 Task: In the Company nypost.com, Add note: 'Review sales pipeline and prioritize follow-up actions.'. Mark checkbox to create task to follow up ': Tomorrow'. Create task, with  description: Appointment FIxed, Add due date: In 3 Business Days; Add reminder: 30 Minutes before. Set Priority Low  and add note: follow up with the client regarding their recent inquiry and address any questions they may have.. Logged in from softage.5@softage.net
Action: Mouse moved to (99, 57)
Screenshot: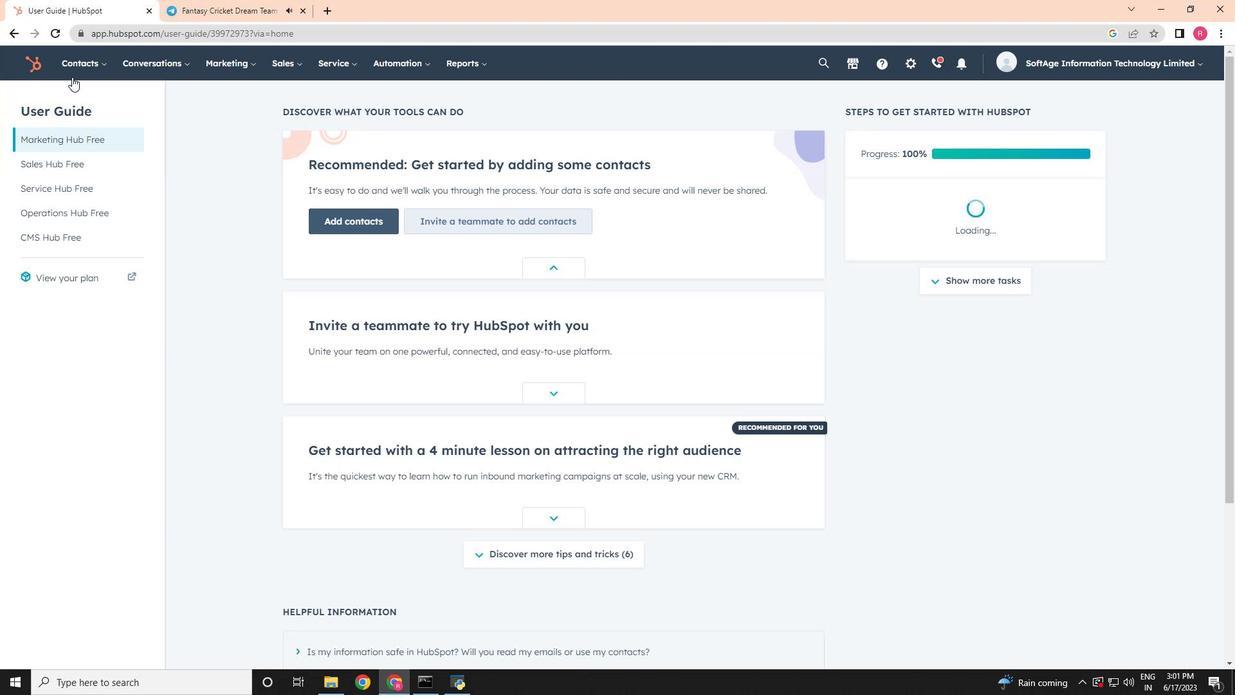 
Action: Mouse pressed left at (99, 57)
Screenshot: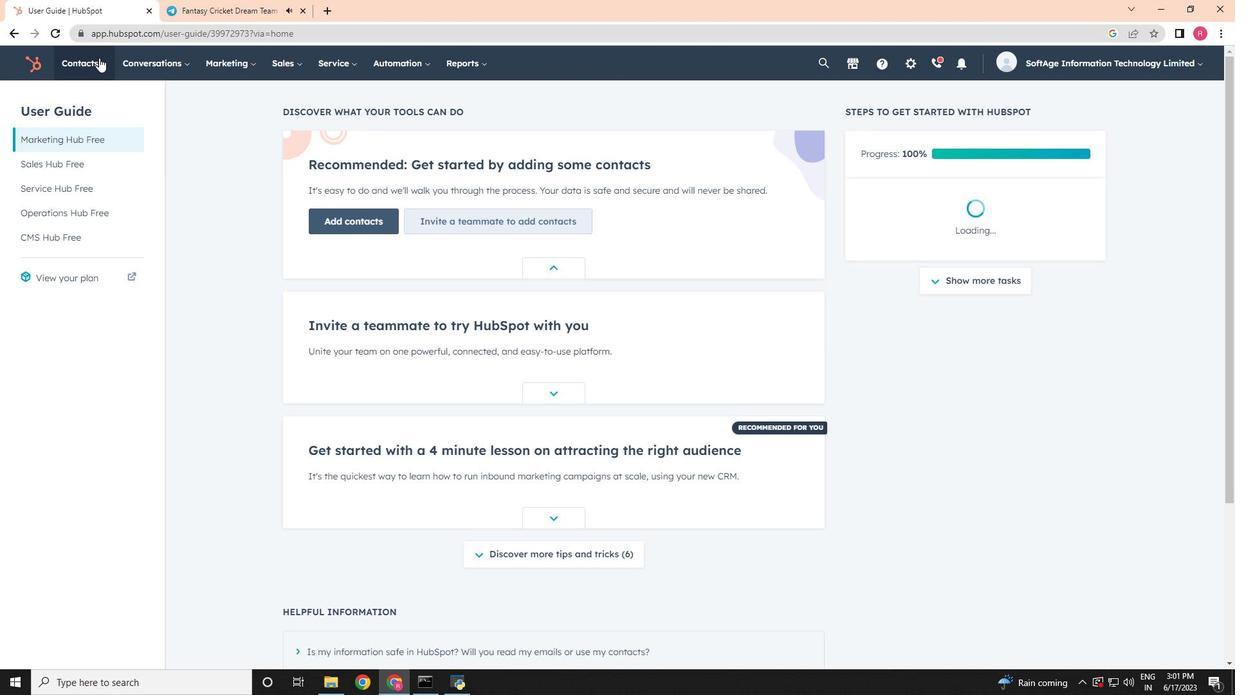 
Action: Mouse moved to (108, 120)
Screenshot: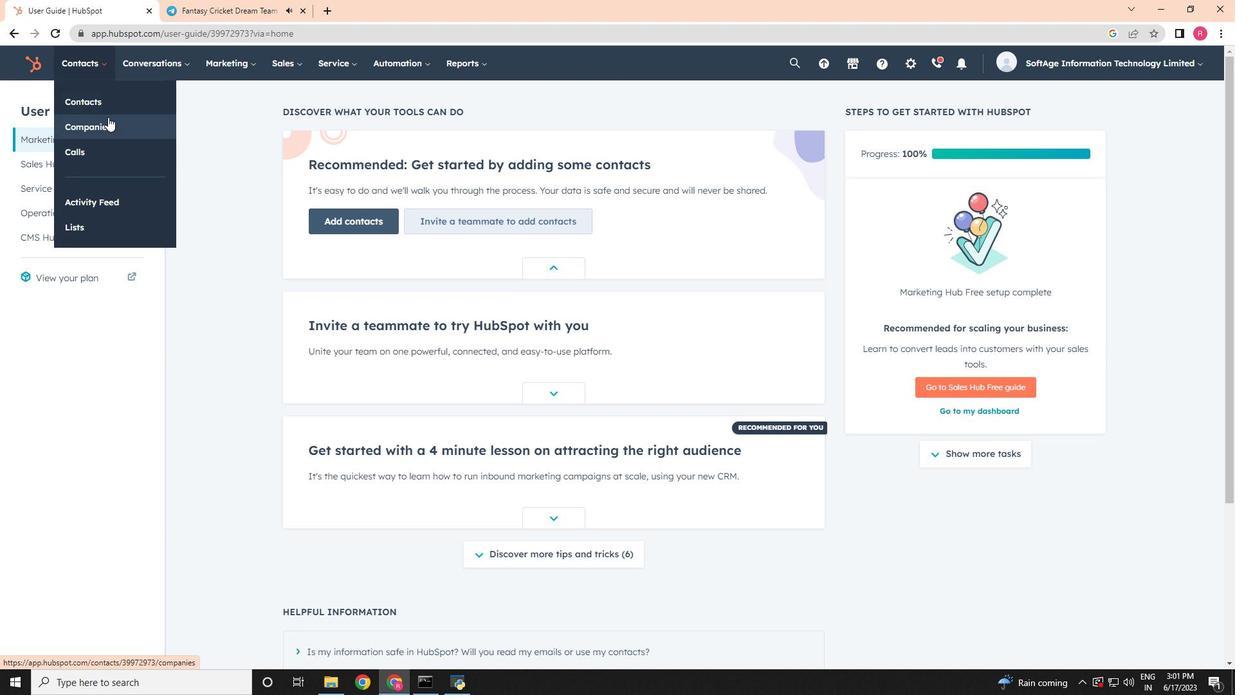 
Action: Mouse pressed left at (108, 120)
Screenshot: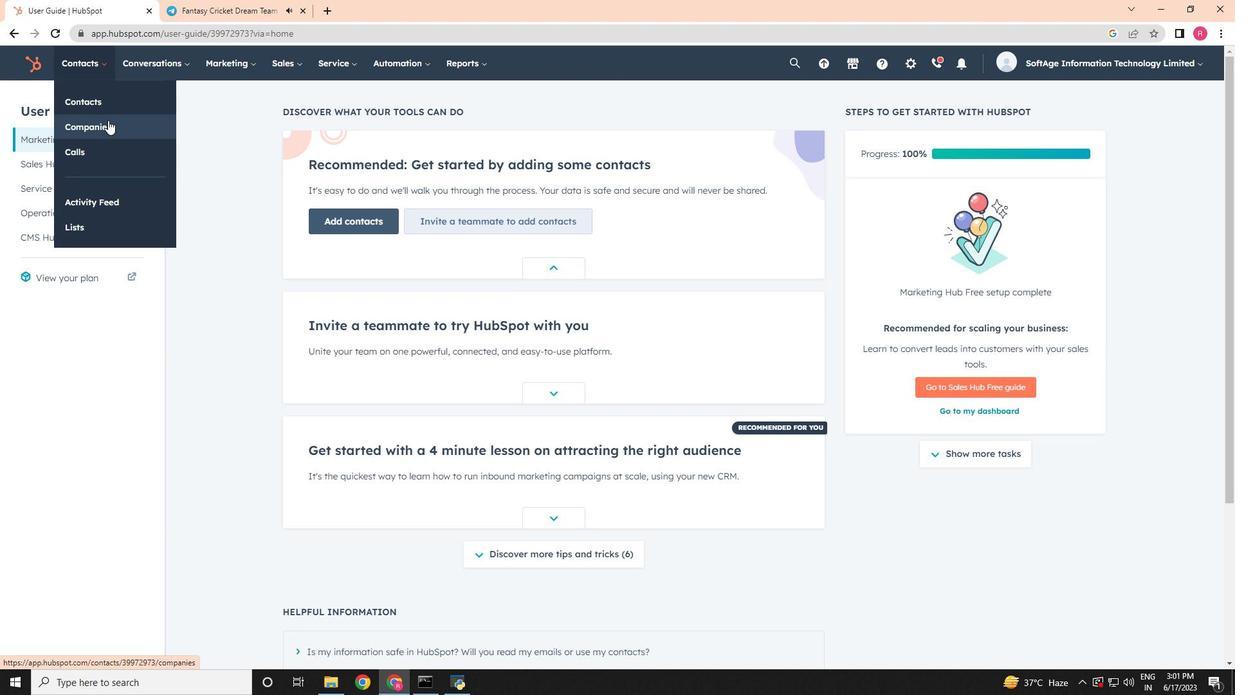 
Action: Mouse moved to (105, 212)
Screenshot: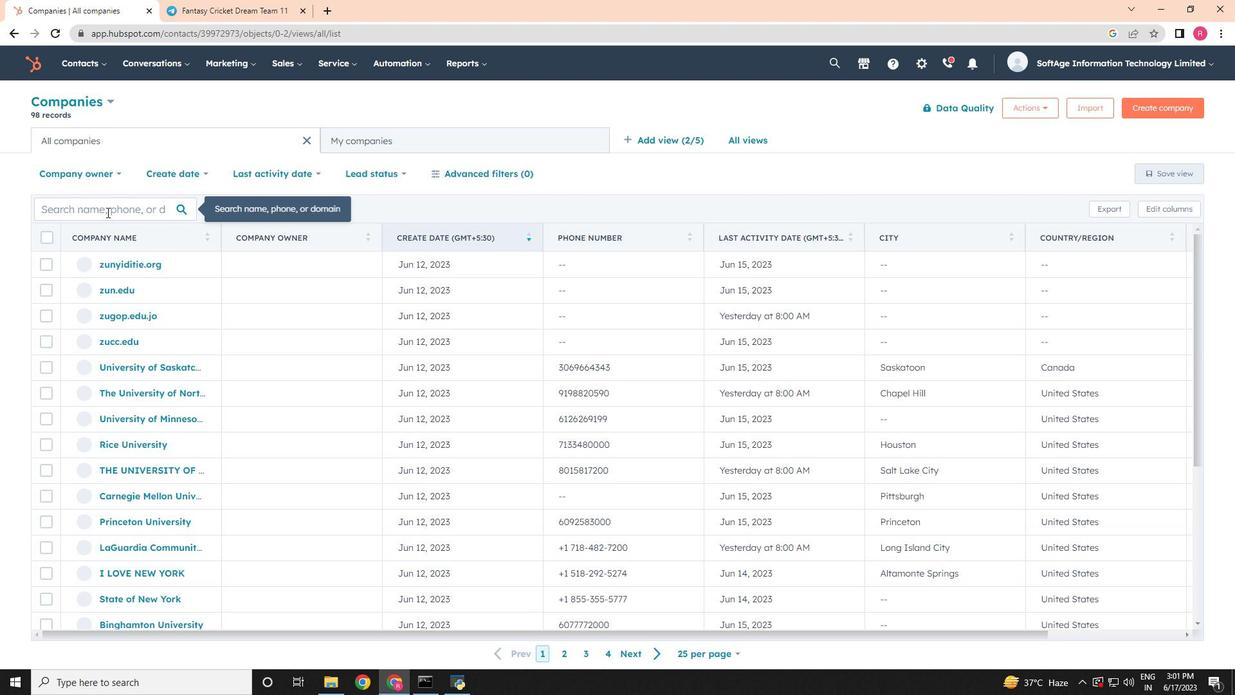 
Action: Mouse pressed left at (105, 212)
Screenshot: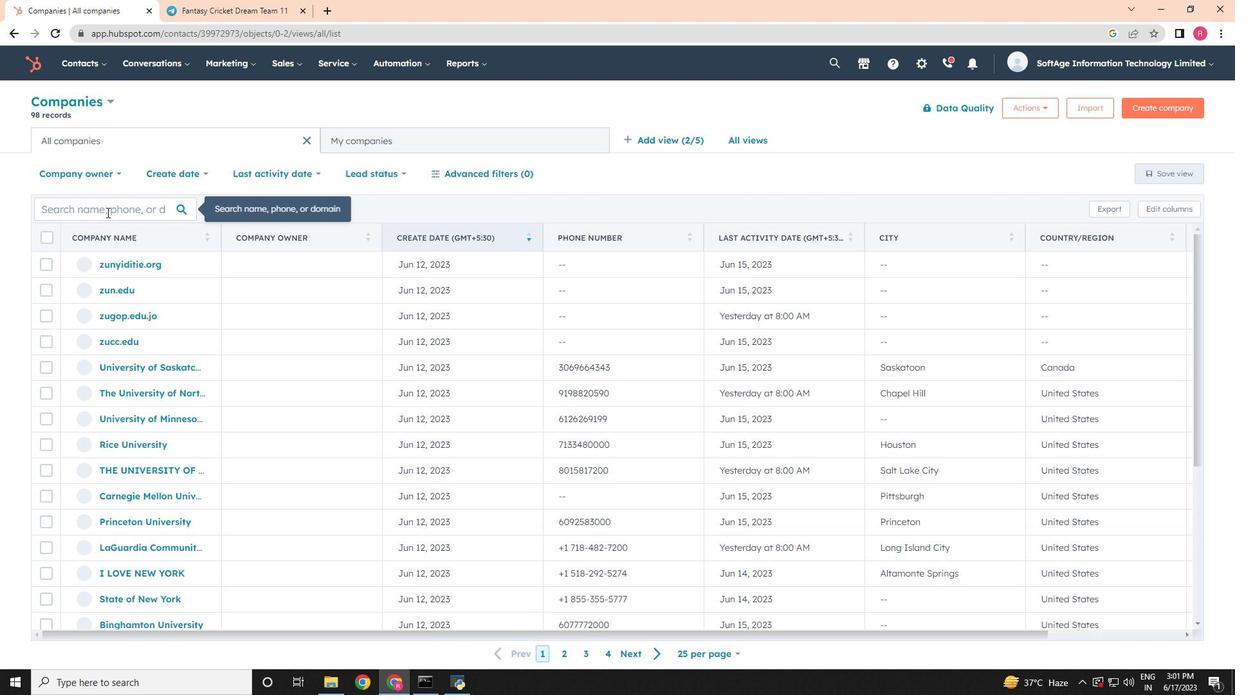 
Action: Key pressed nypost.com
Screenshot: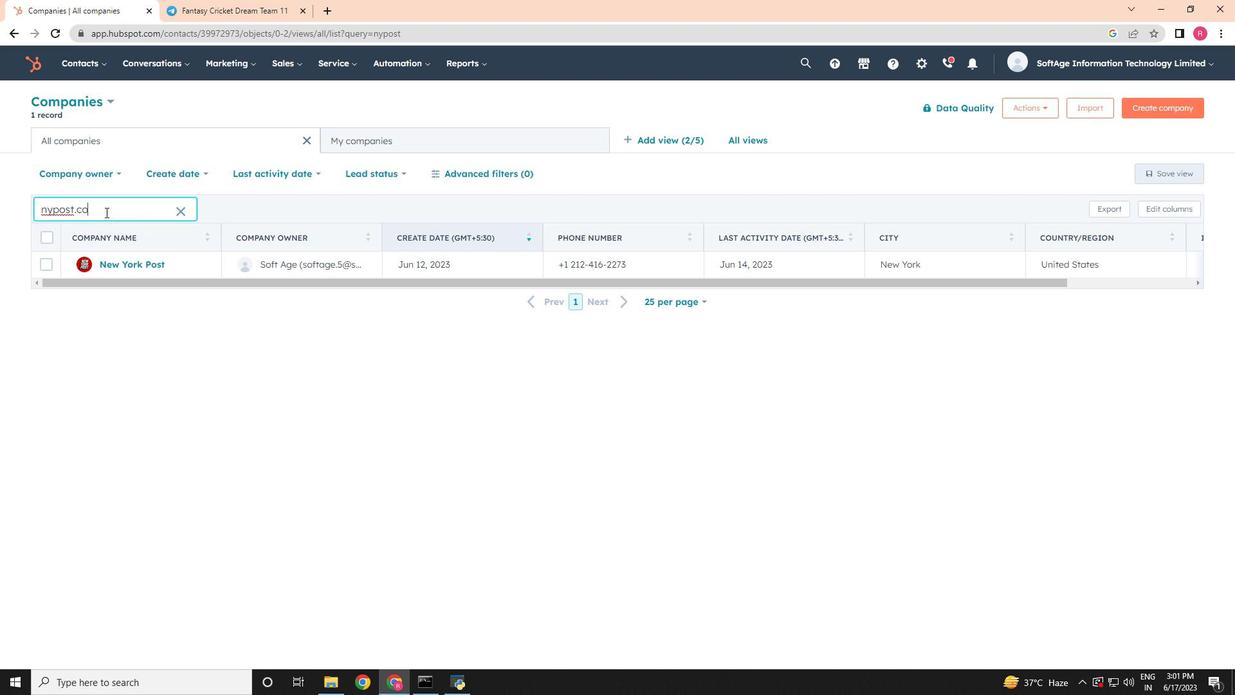 
Action: Mouse moved to (111, 261)
Screenshot: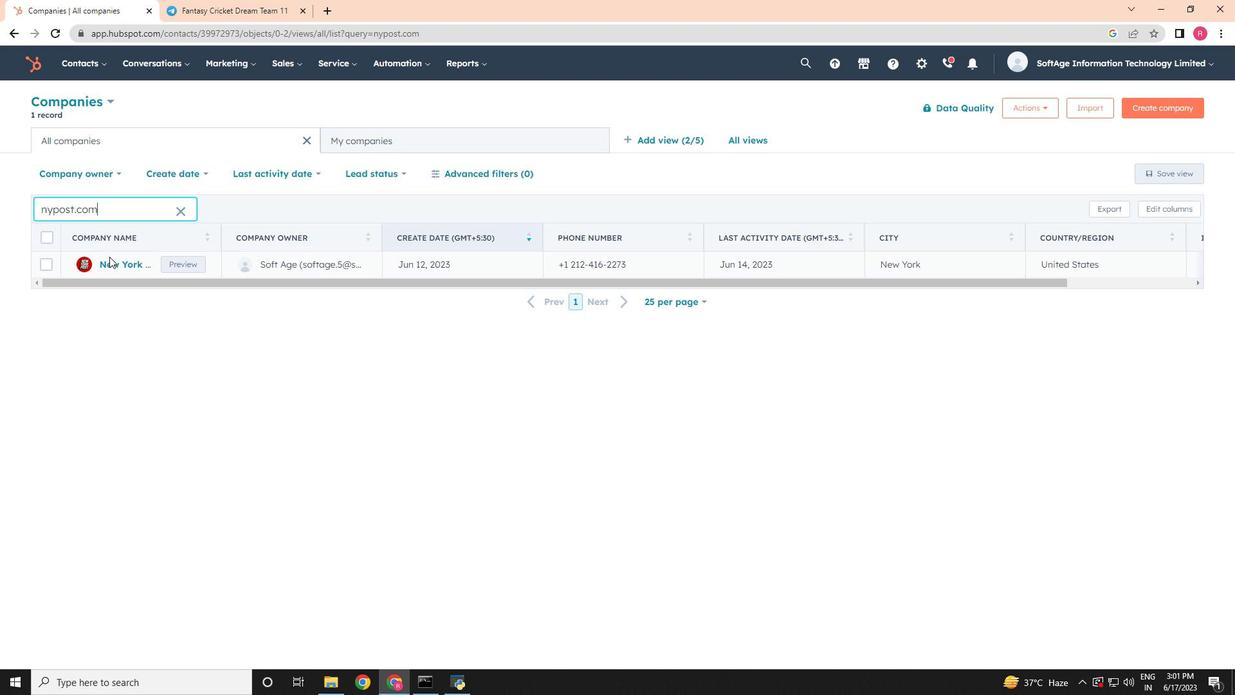 
Action: Mouse pressed left at (111, 261)
Screenshot: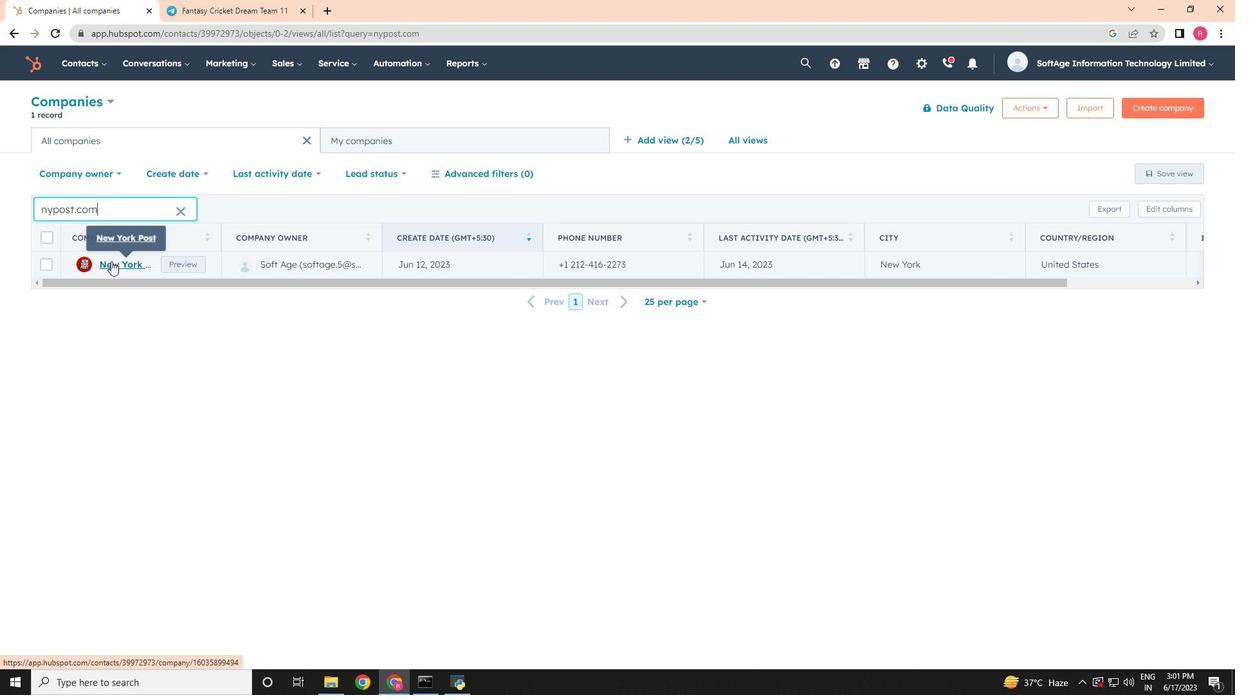 
Action: Mouse moved to (41, 210)
Screenshot: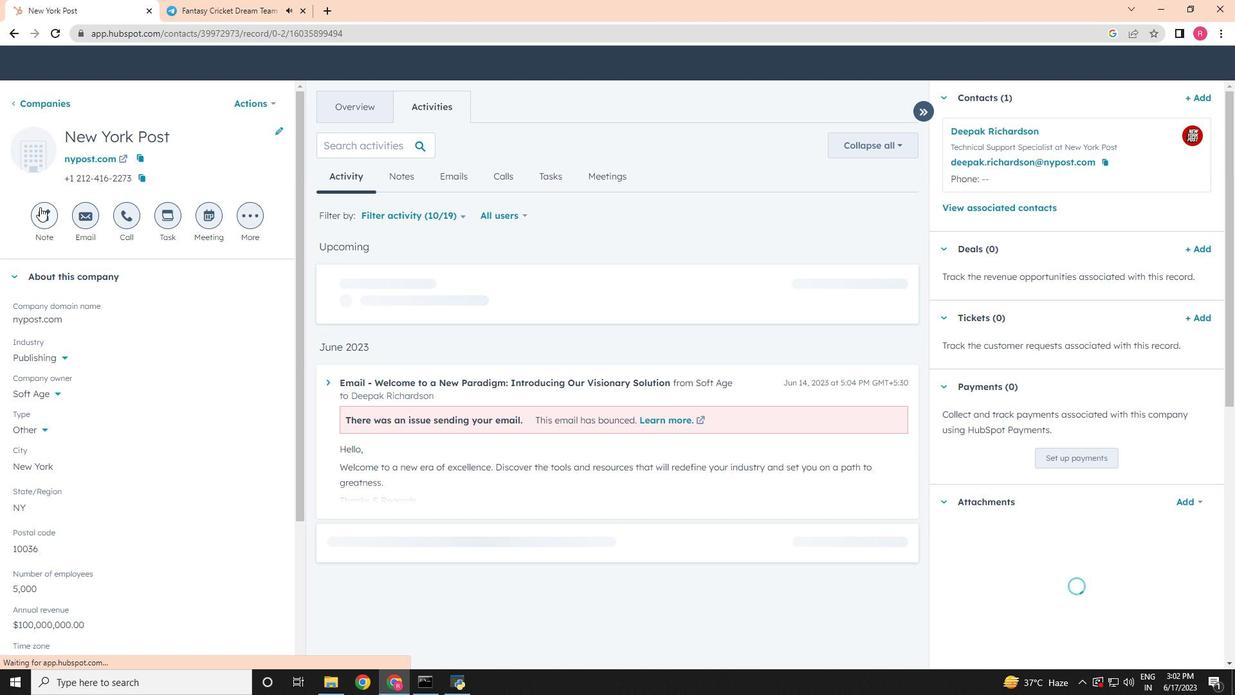 
Action: Mouse pressed left at (41, 210)
Screenshot: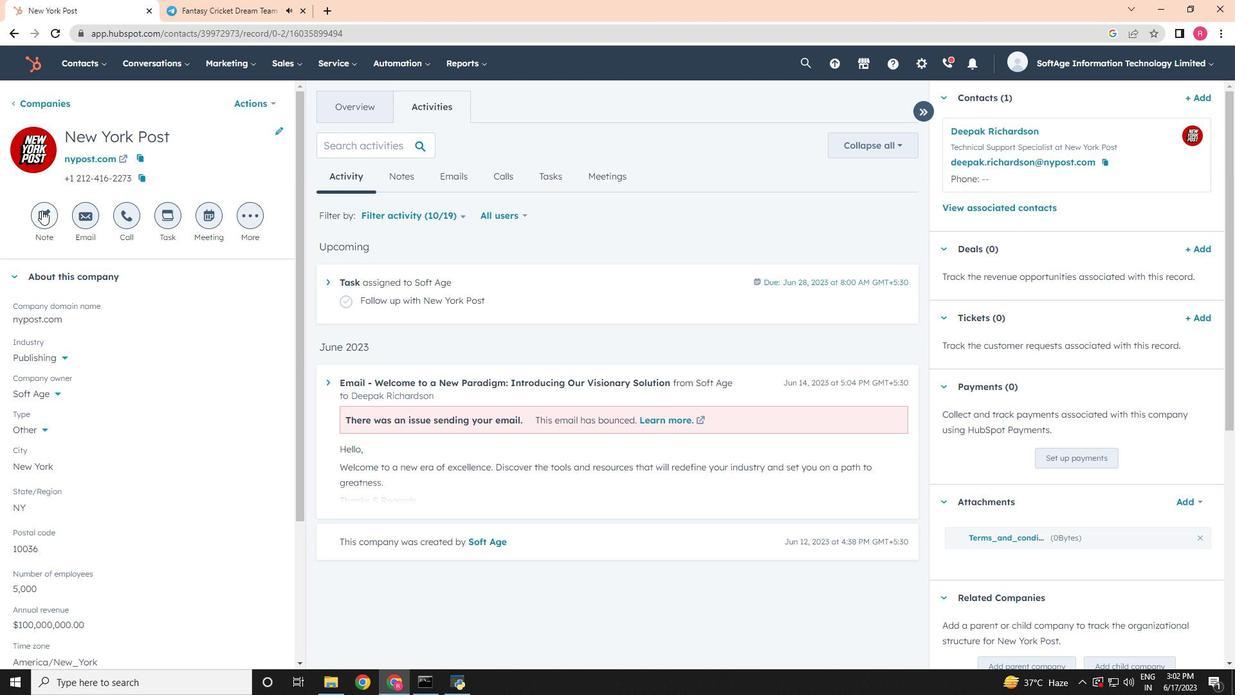 
Action: Mouse moved to (1087, 384)
Screenshot: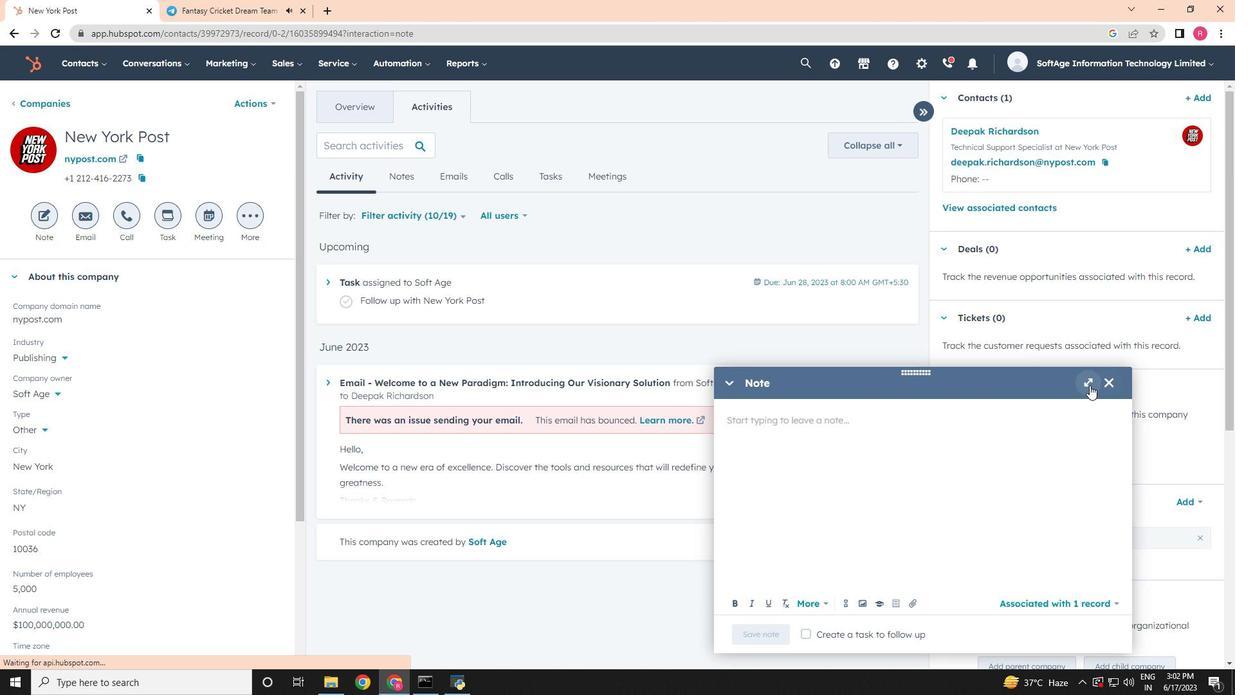 
Action: Mouse pressed left at (1087, 384)
Screenshot: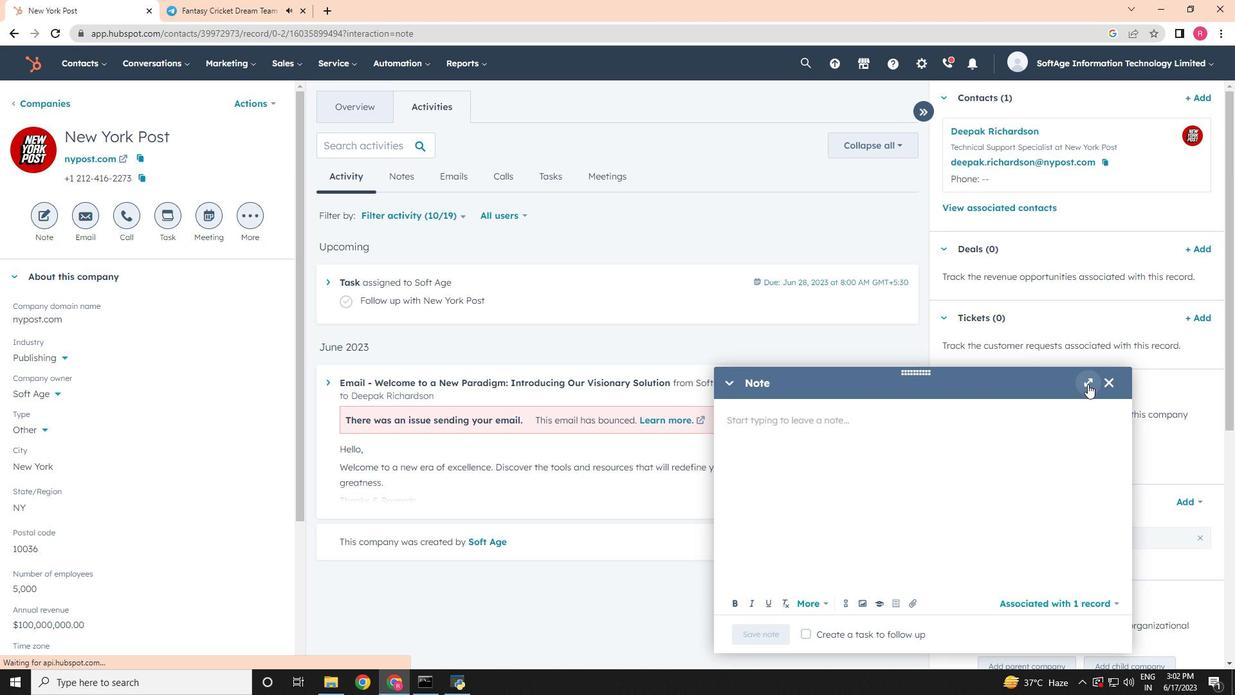 
Action: Mouse moved to (490, 380)
Screenshot: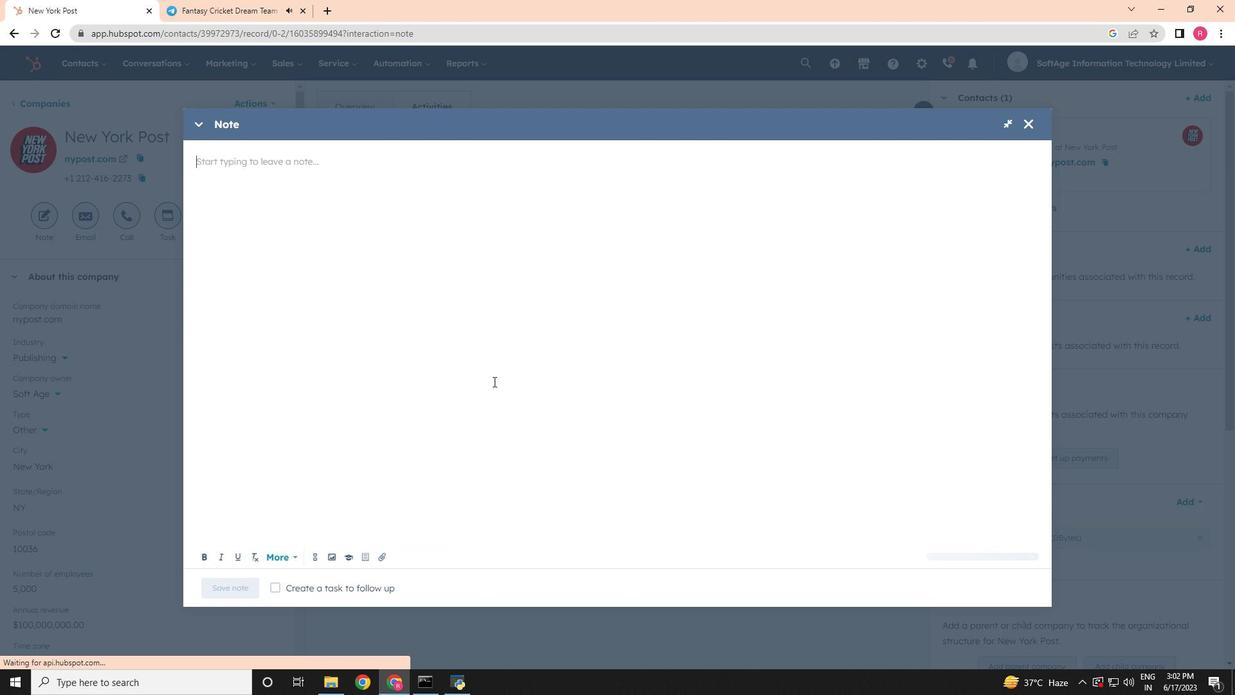 
Action: Key pressed <Key.shift>Review<Key.space>sales<Key.space>pipline<Key.space>and<Key.space>
Screenshot: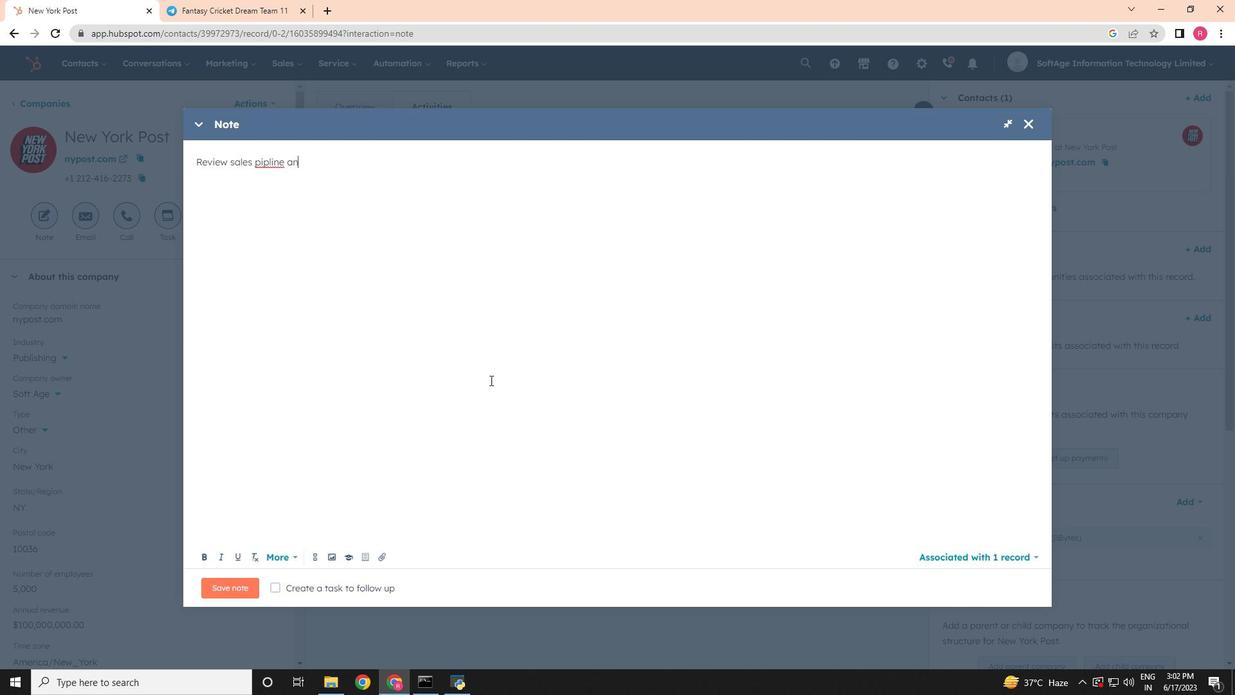 
Action: Mouse moved to (267, 160)
Screenshot: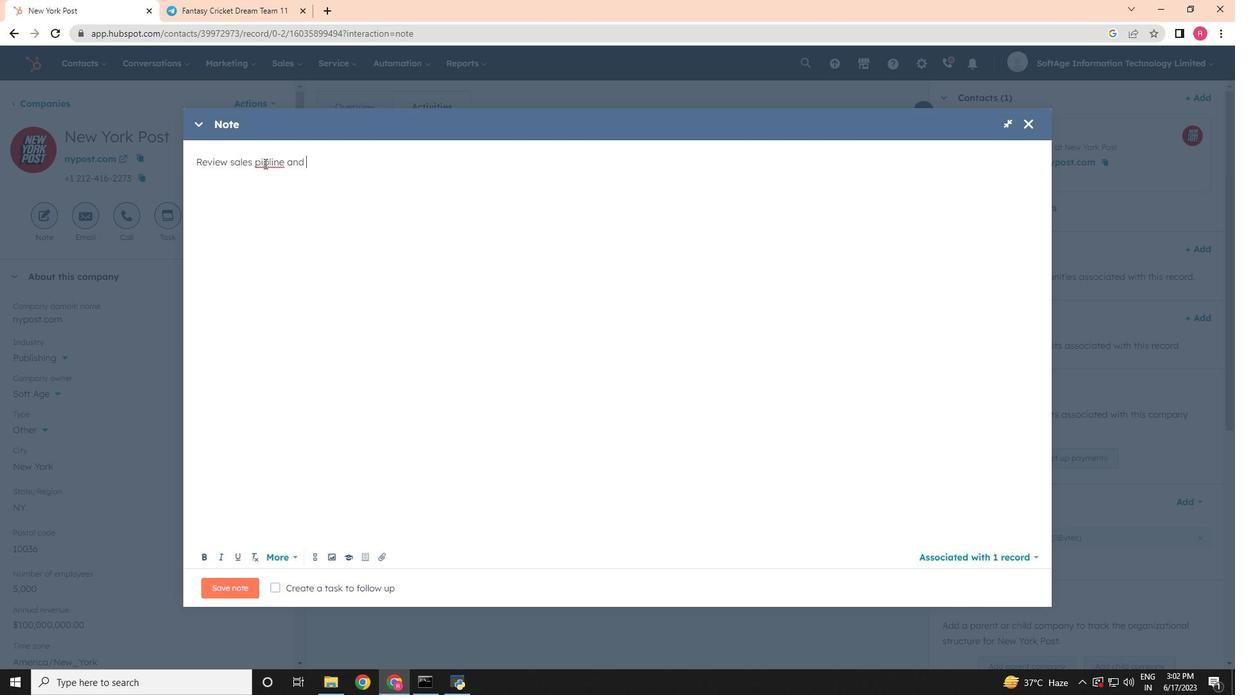 
Action: Mouse pressed left at (267, 160)
Screenshot: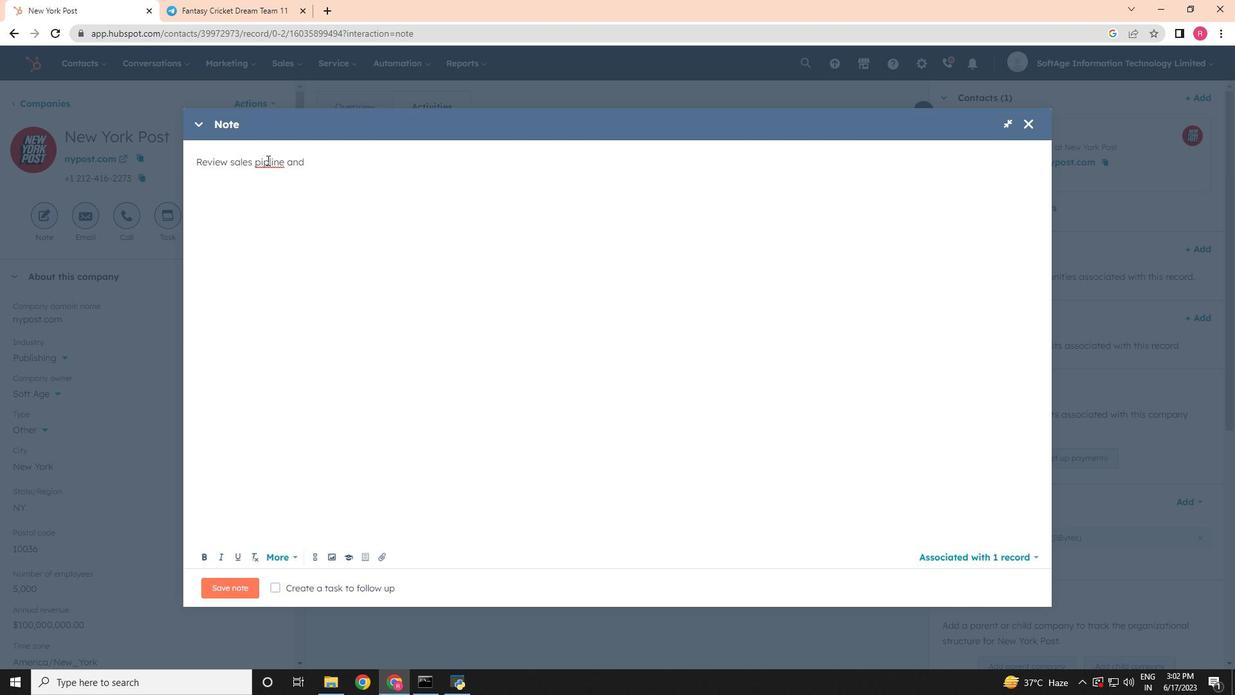 
Action: Key pressed e
Screenshot: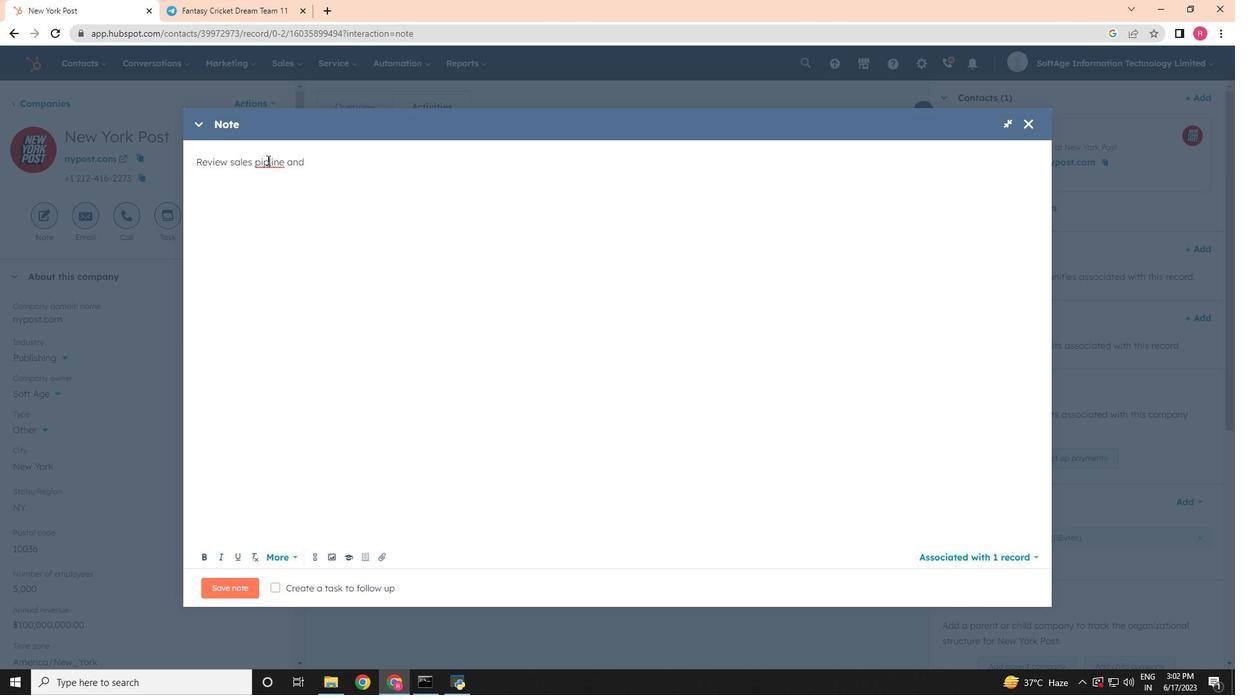 
Action: Mouse moved to (353, 168)
Screenshot: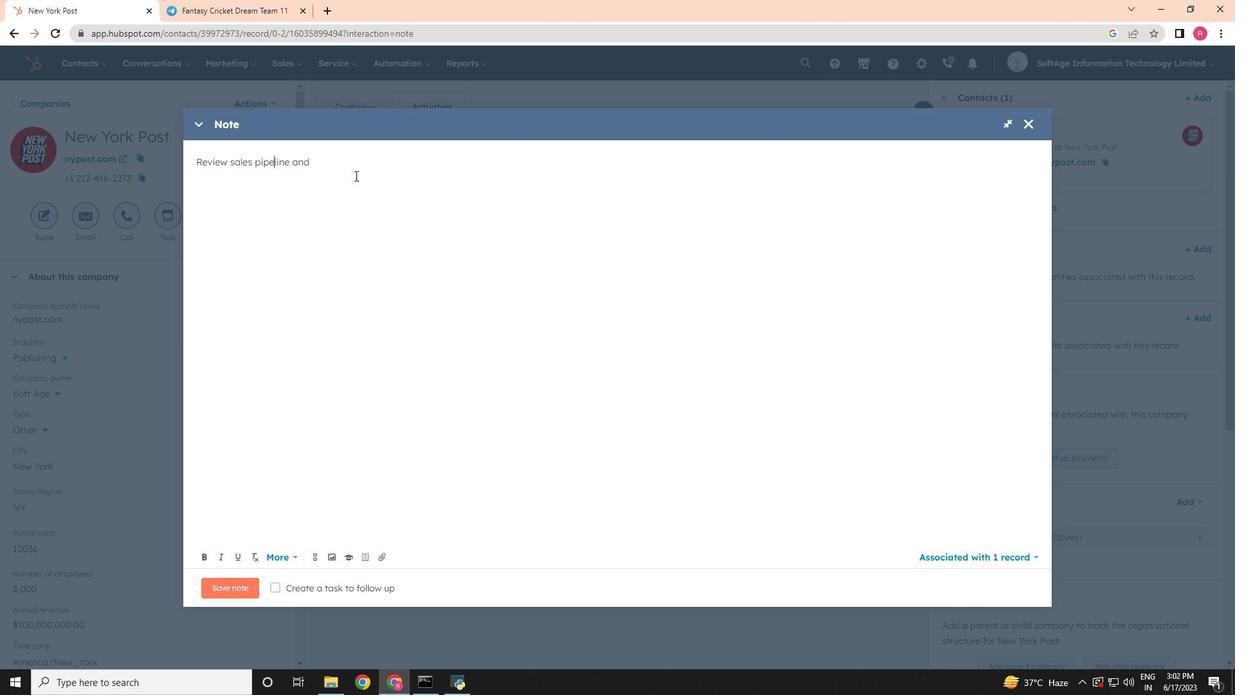 
Action: Mouse pressed left at (353, 168)
Screenshot: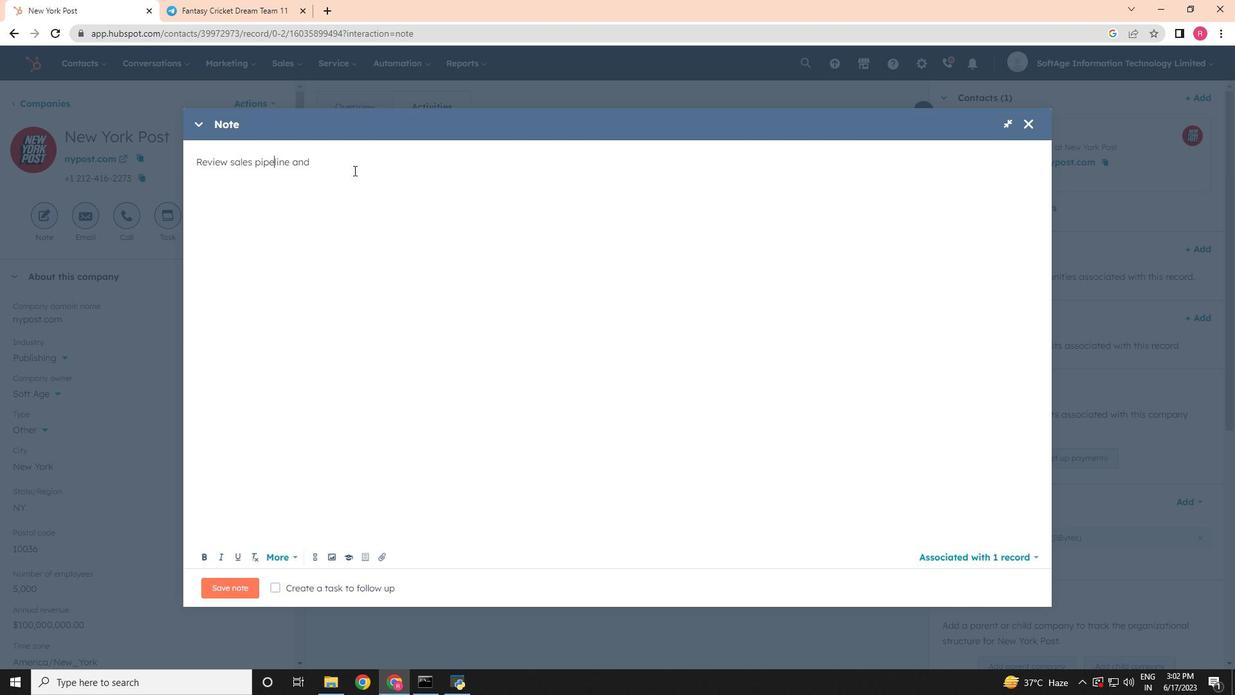 
Action: Key pressed prioritize<Key.space>follow-up<Key.space>action.
Screenshot: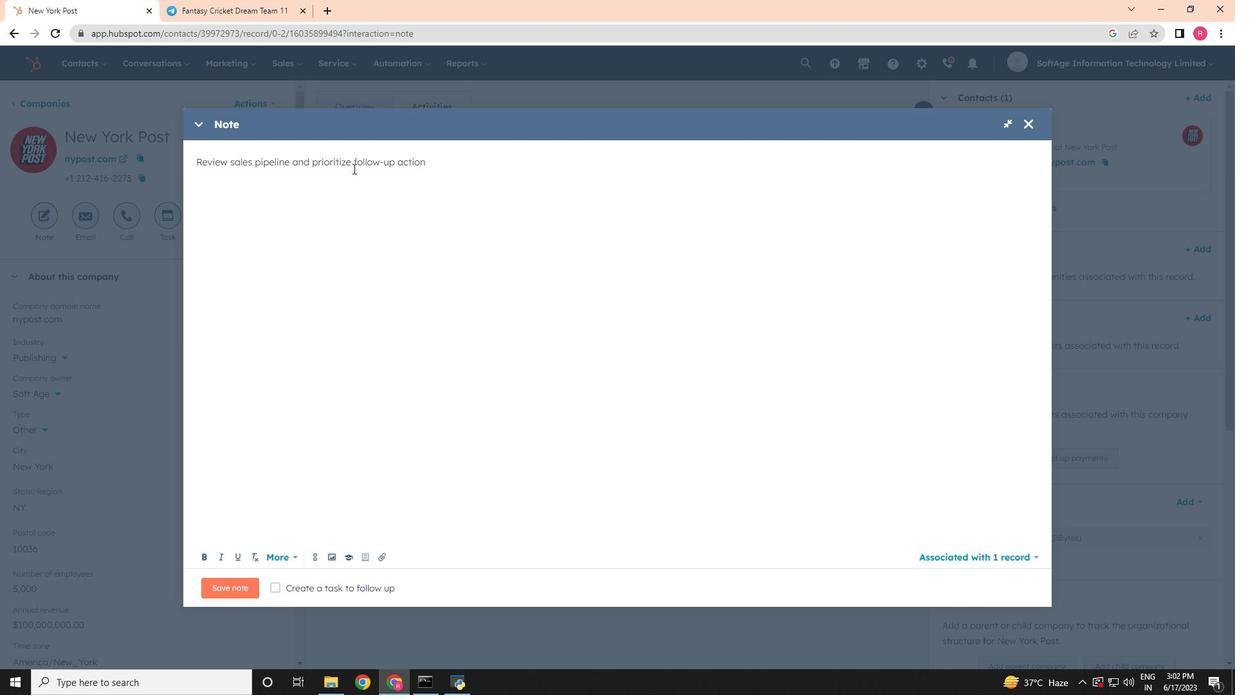 
Action: Mouse moved to (270, 586)
Screenshot: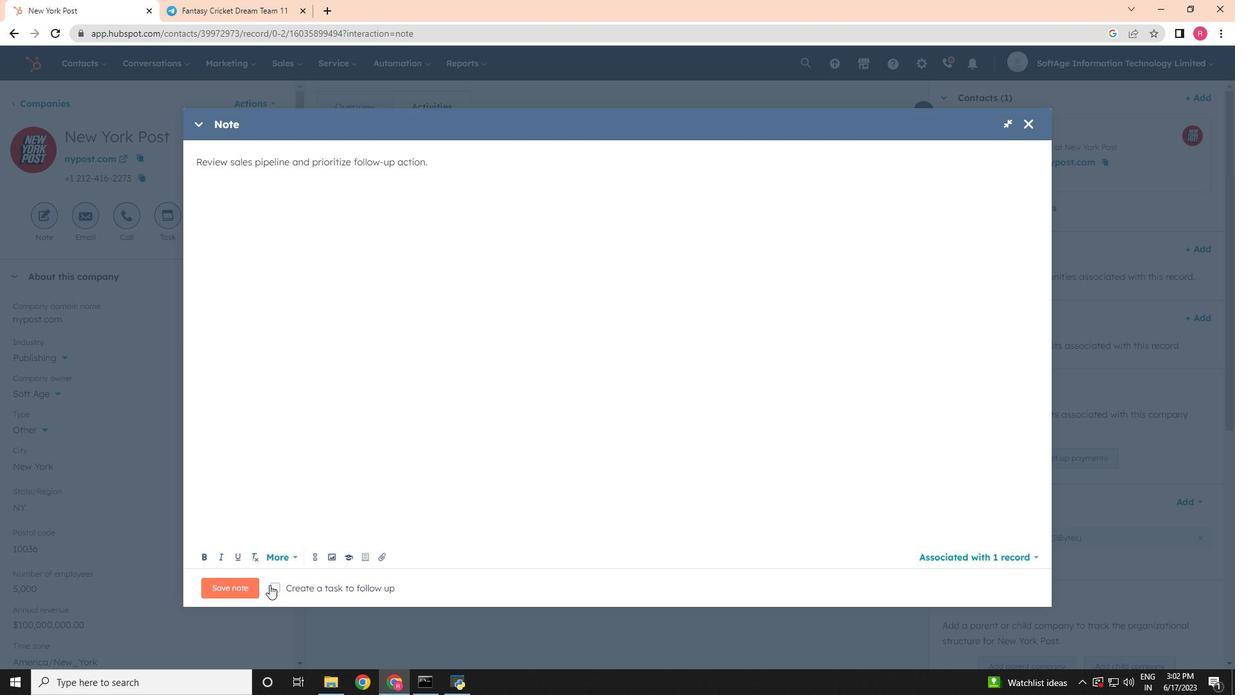 
Action: Mouse pressed left at (270, 586)
Screenshot: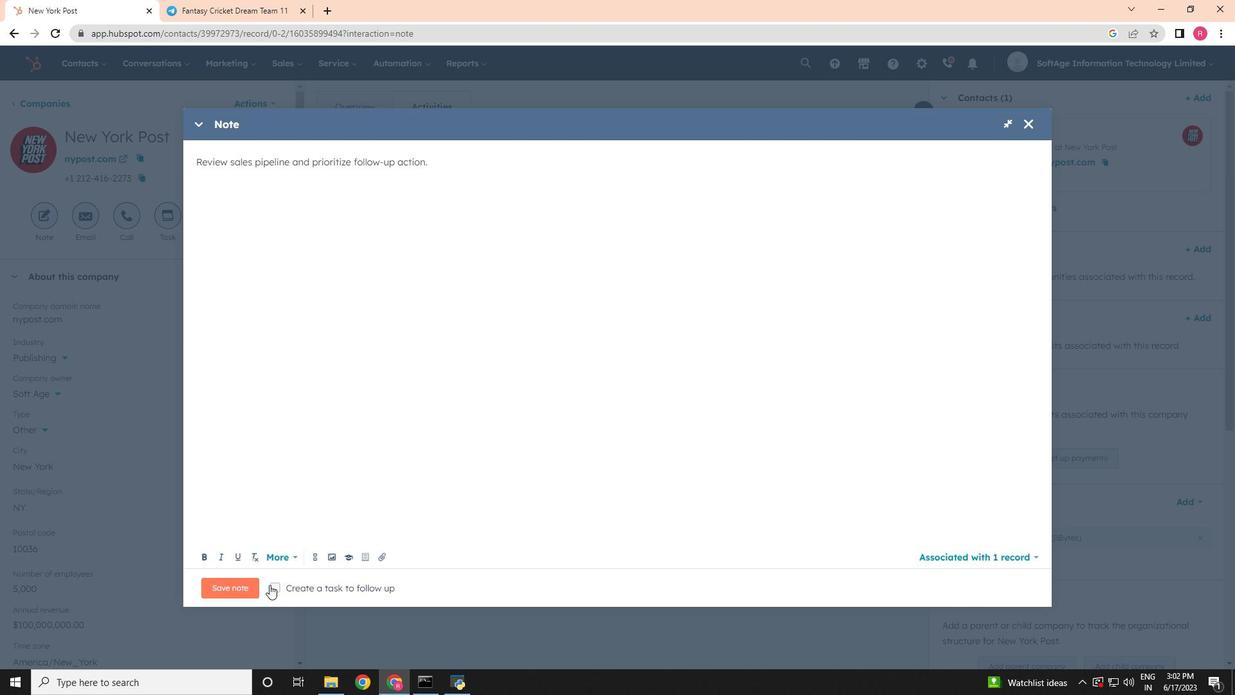 
Action: Mouse moved to (447, 587)
Screenshot: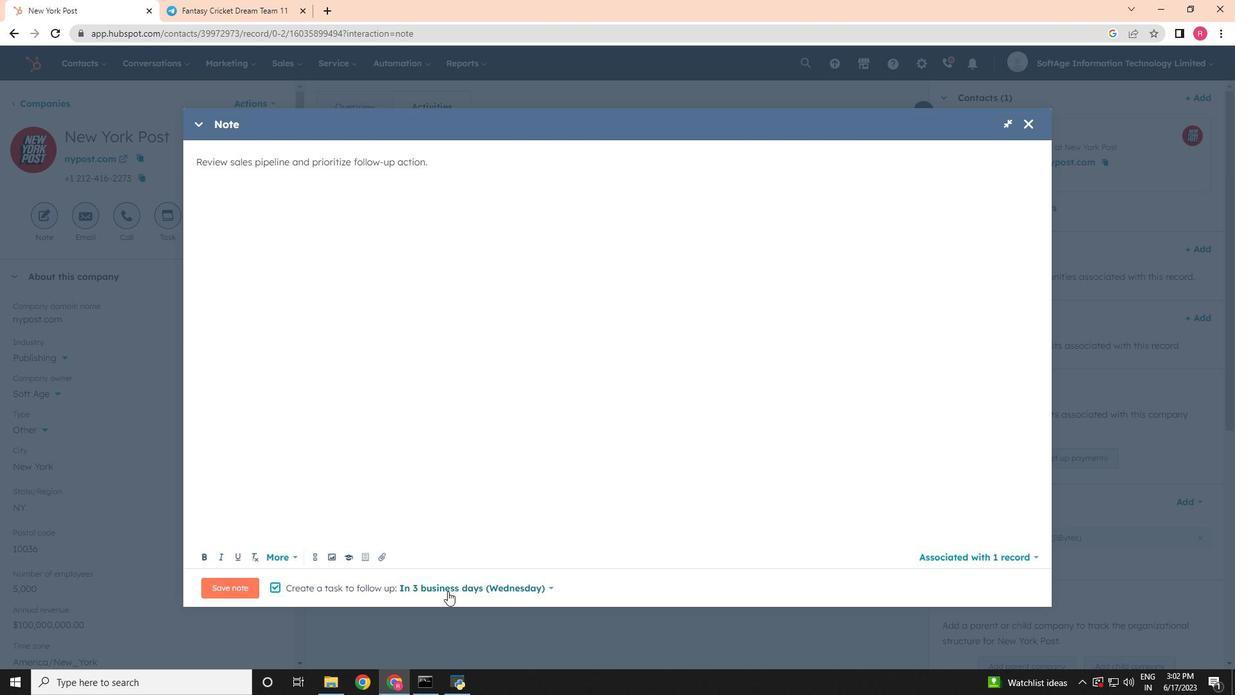 
Action: Mouse pressed left at (447, 587)
Screenshot: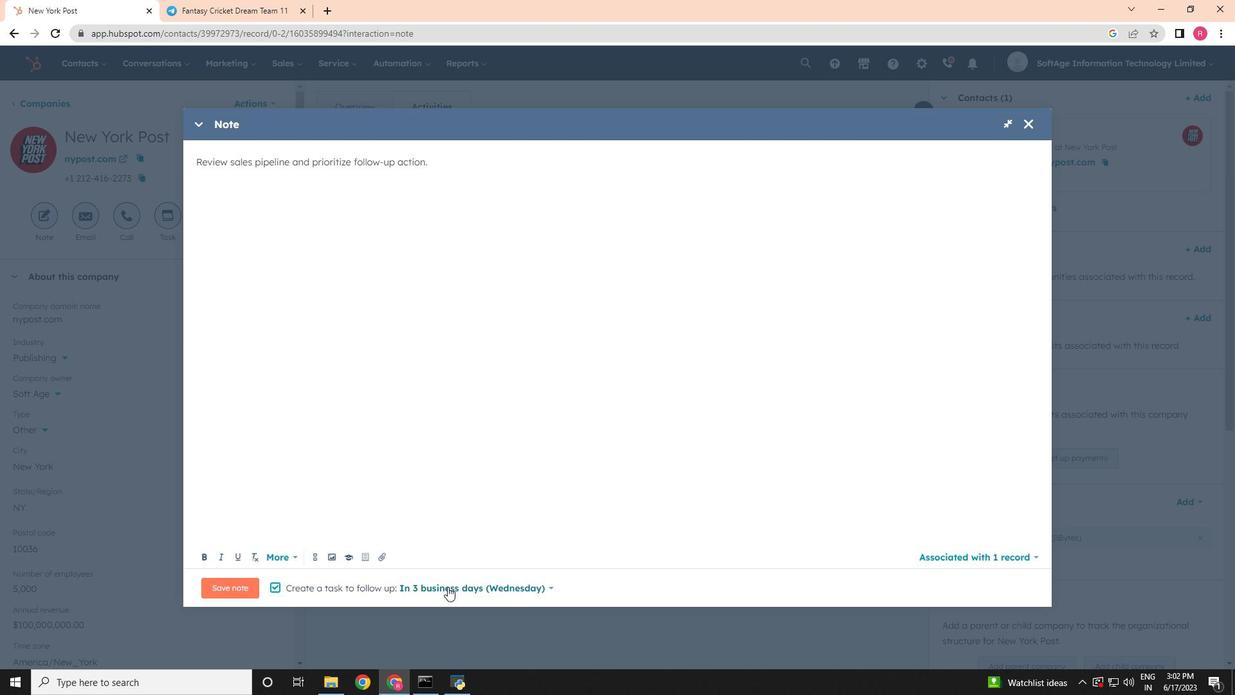 
Action: Mouse moved to (458, 491)
Screenshot: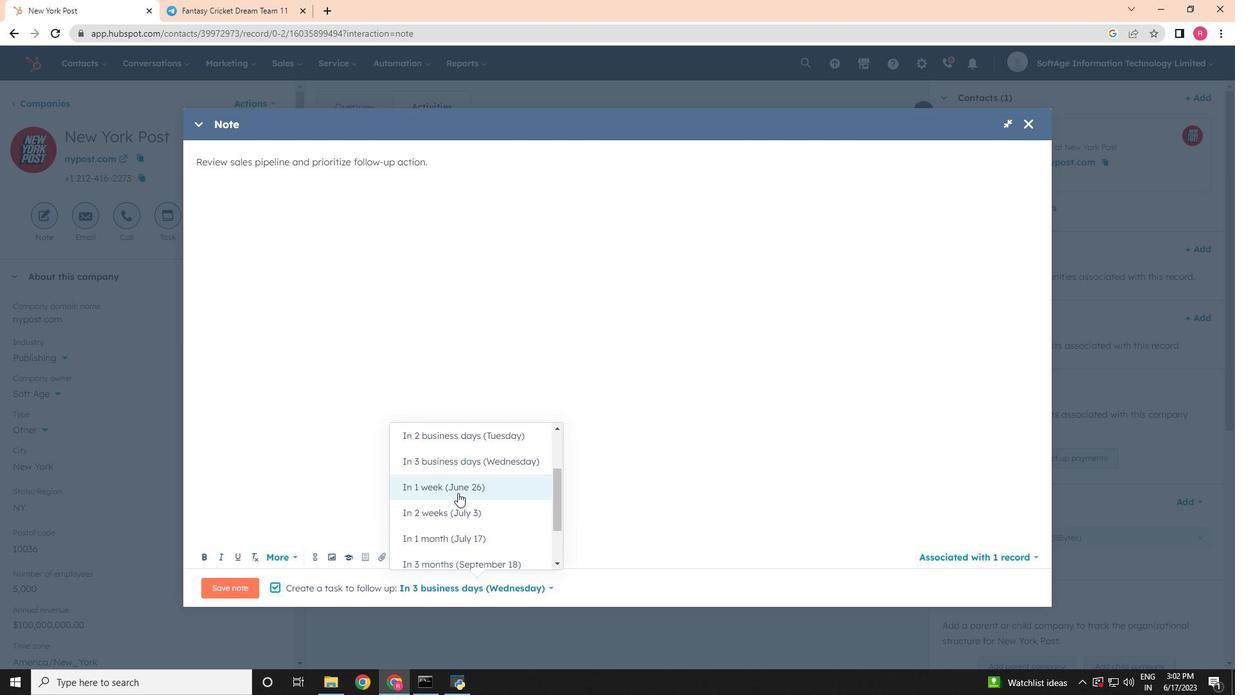 
Action: Mouse scrolled (458, 492) with delta (0, 0)
Screenshot: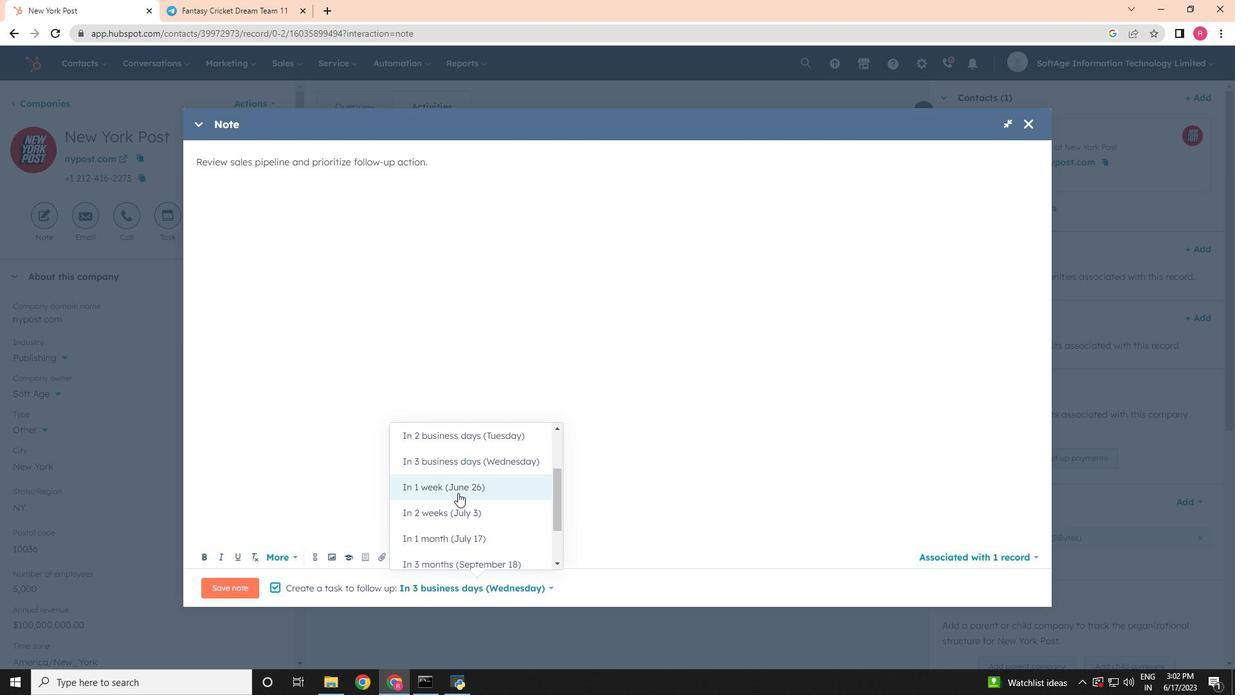
Action: Mouse scrolled (458, 492) with delta (0, 0)
Screenshot: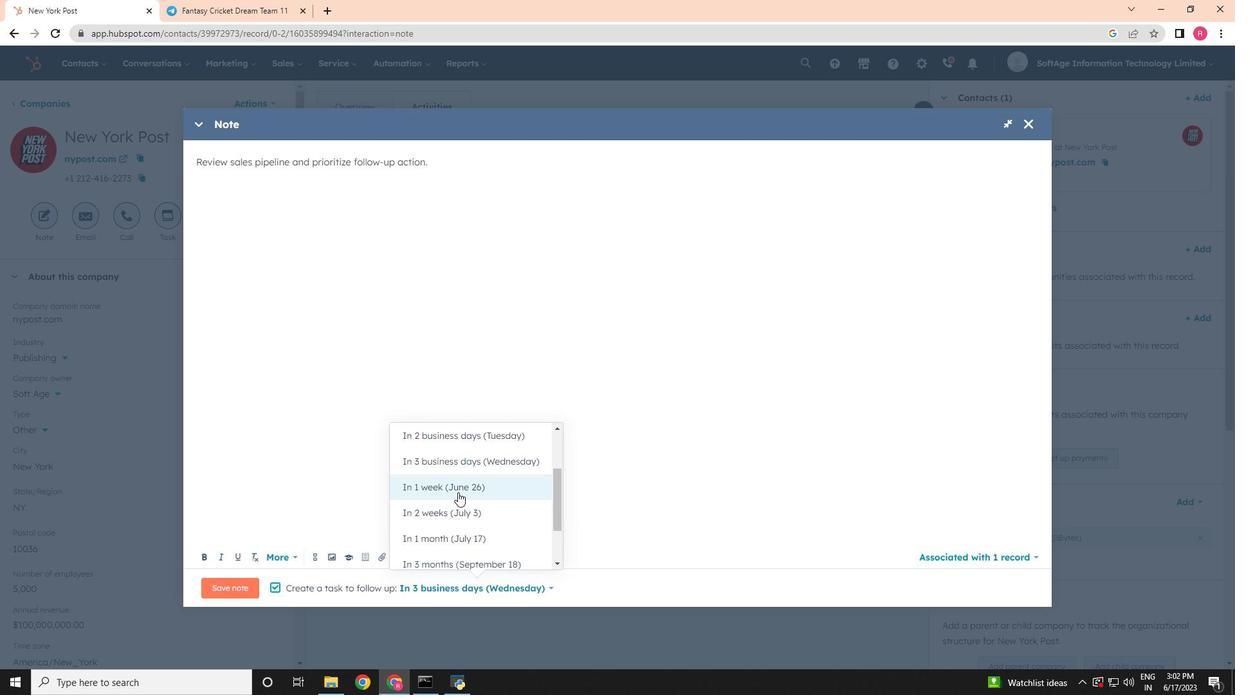 
Action: Mouse scrolled (458, 492) with delta (0, 0)
Screenshot: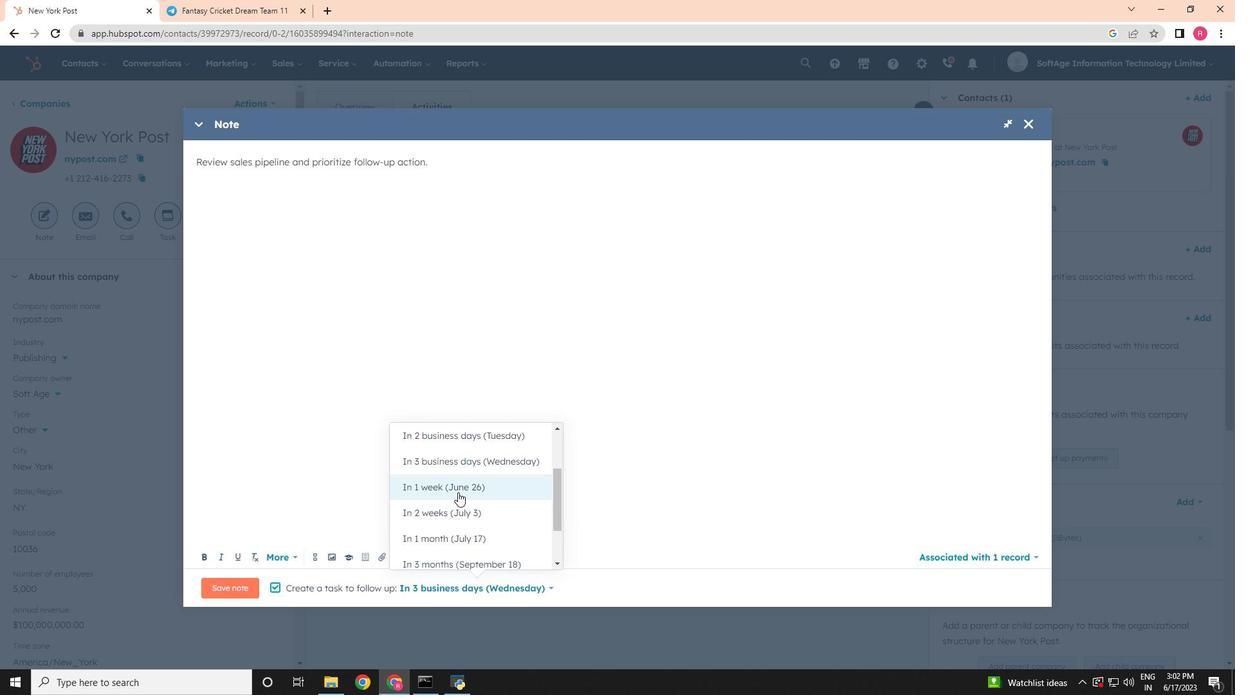
Action: Mouse scrolled (458, 492) with delta (0, 0)
Screenshot: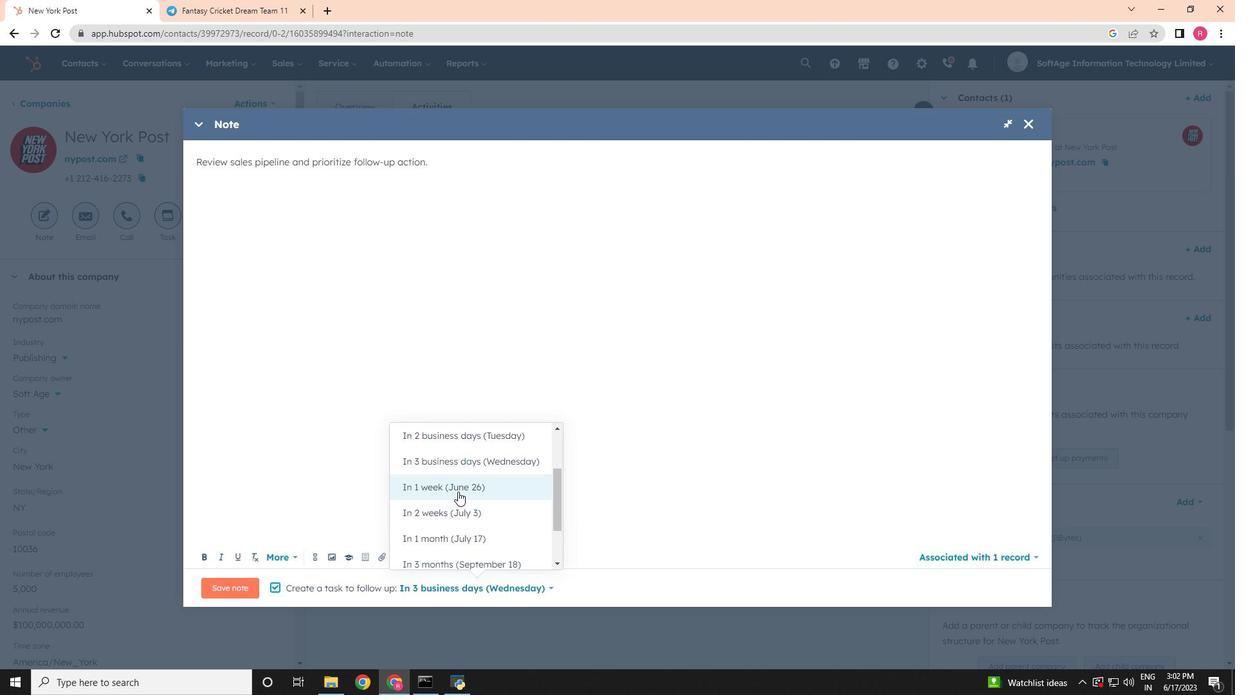 
Action: Mouse scrolled (458, 492) with delta (0, 0)
Screenshot: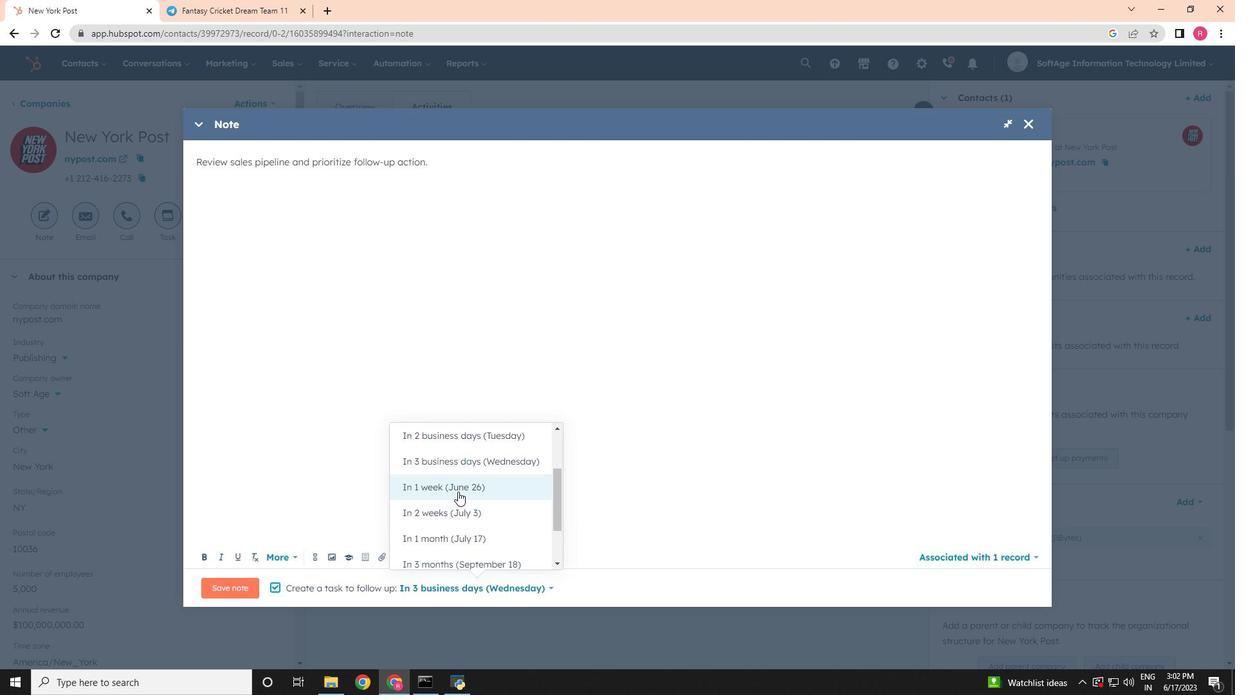 
Action: Mouse moved to (449, 472)
Screenshot: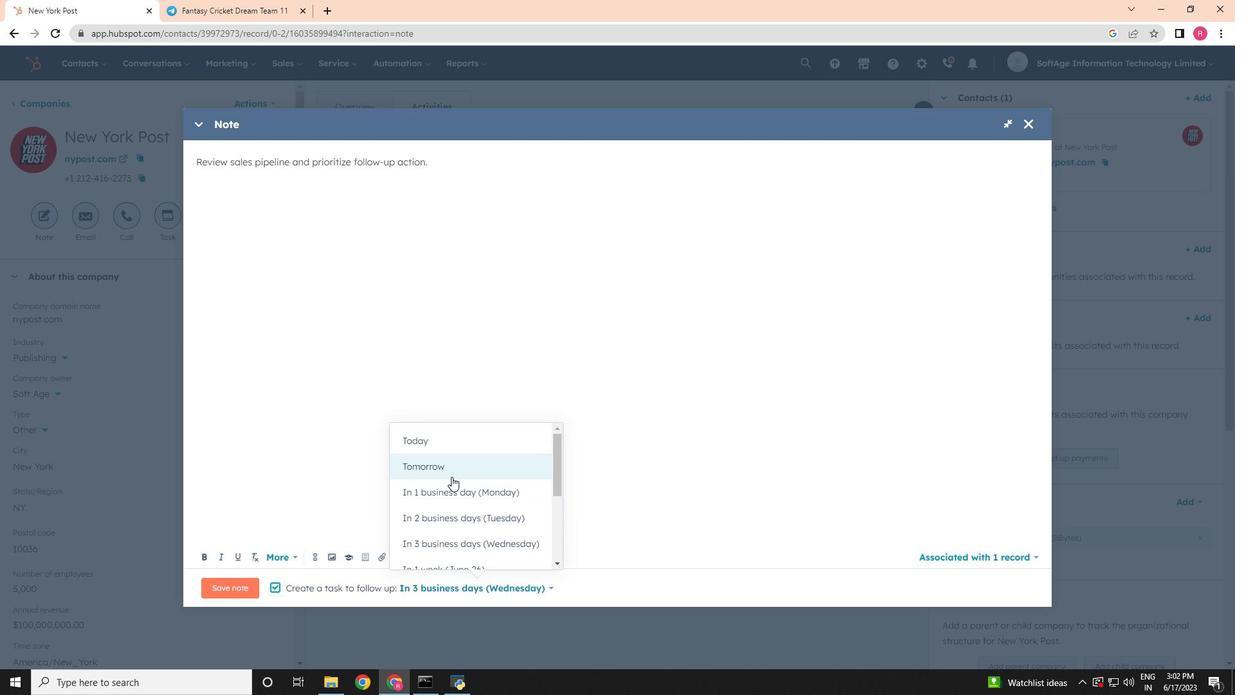 
Action: Mouse pressed left at (449, 472)
Screenshot: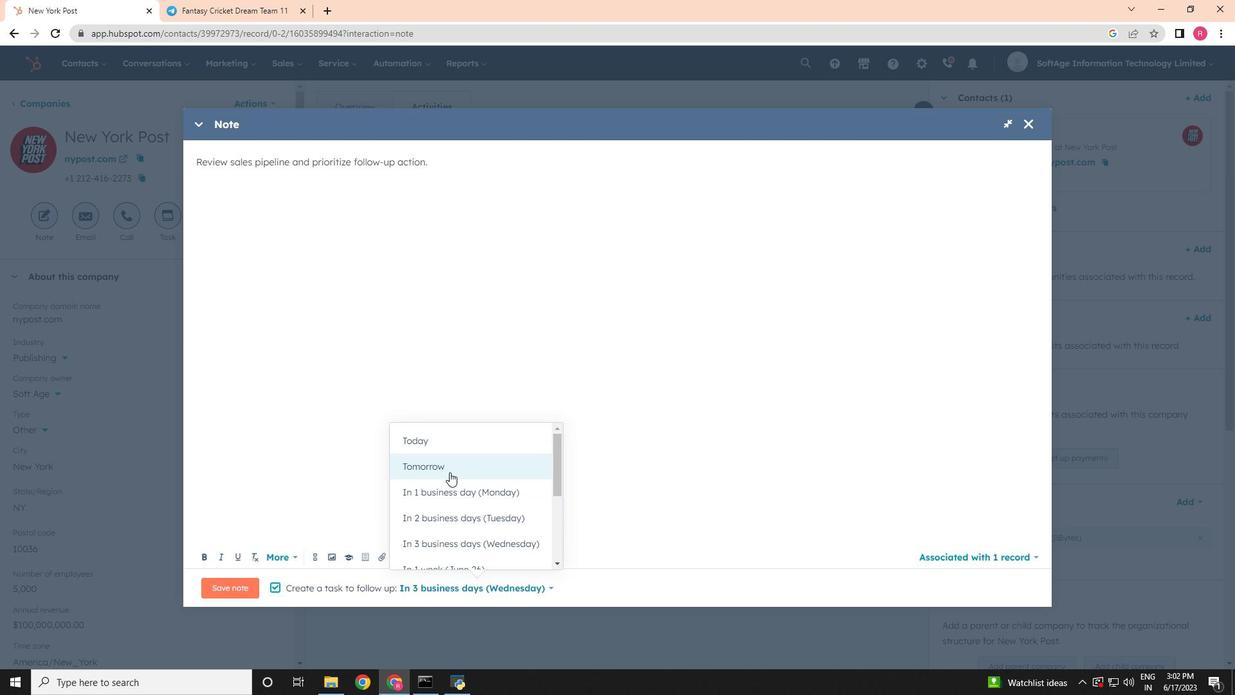 
Action: Mouse moved to (236, 579)
Screenshot: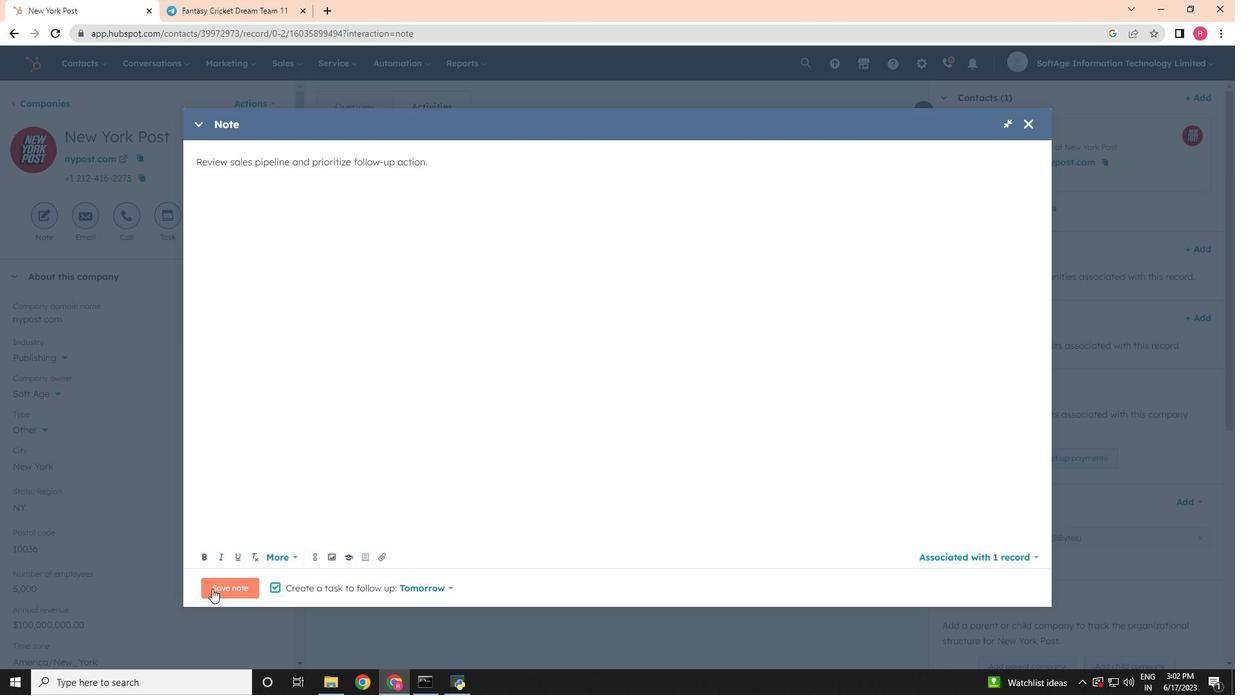 
Action: Mouse pressed left at (236, 579)
Screenshot: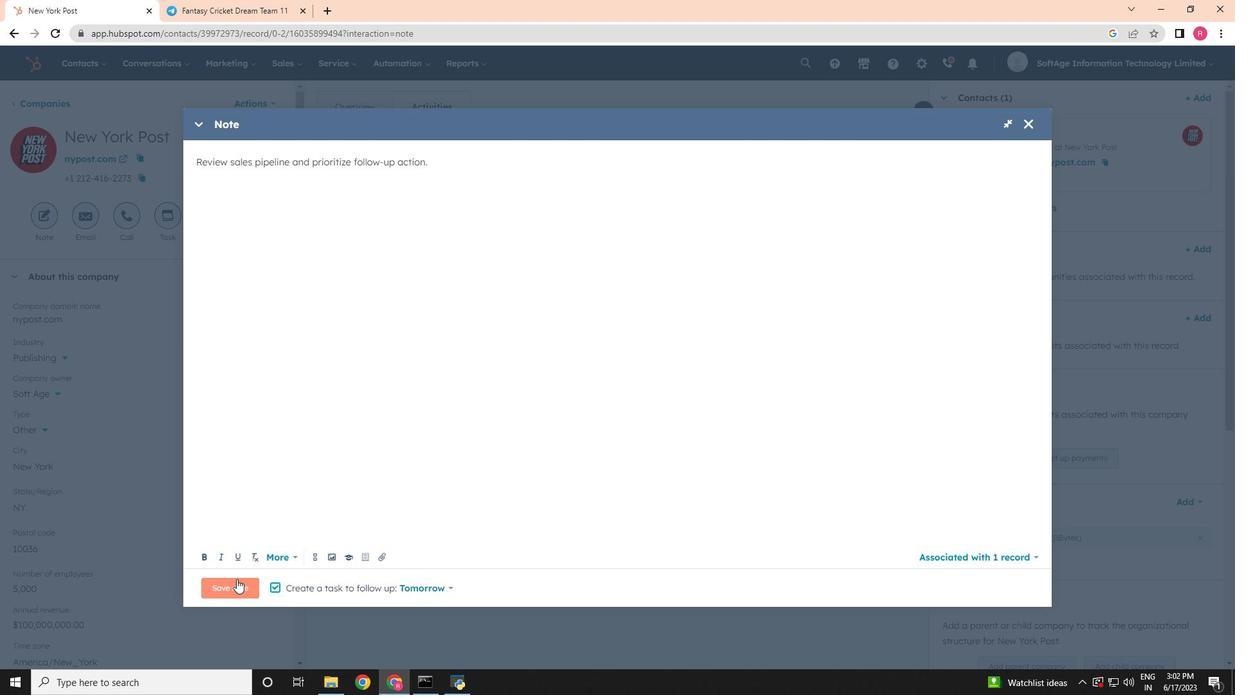 
Action: Mouse moved to (168, 214)
Screenshot: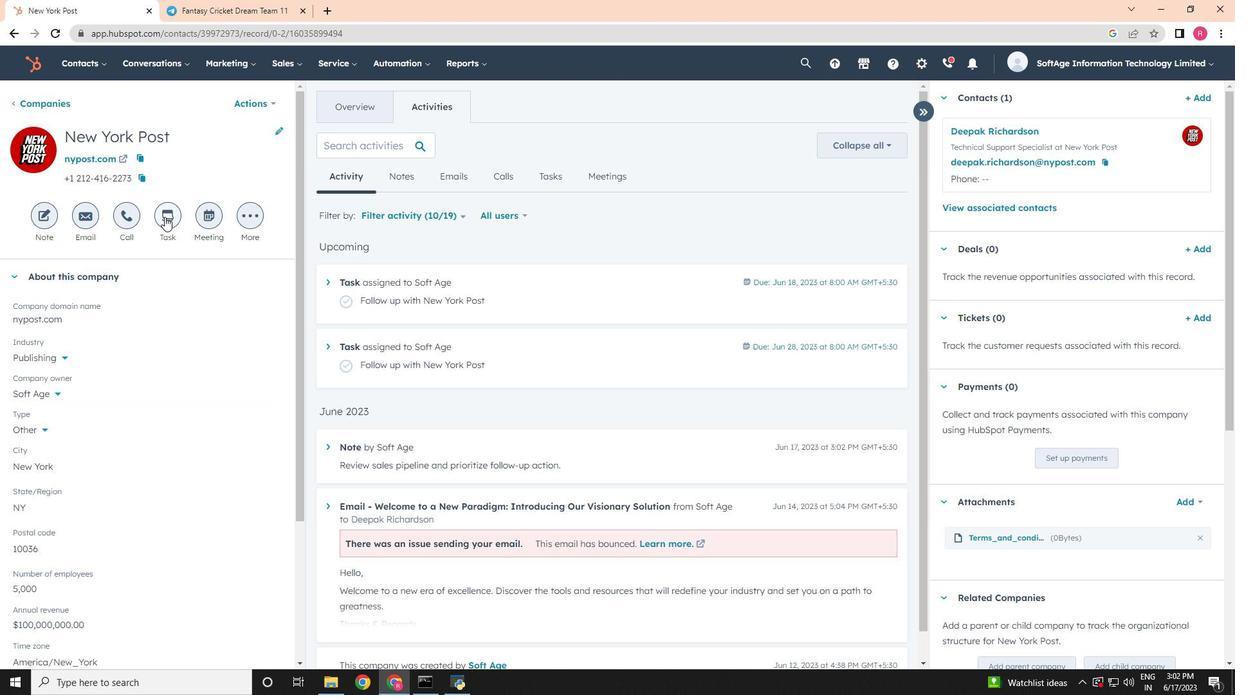 
Action: Mouse pressed left at (168, 214)
Screenshot: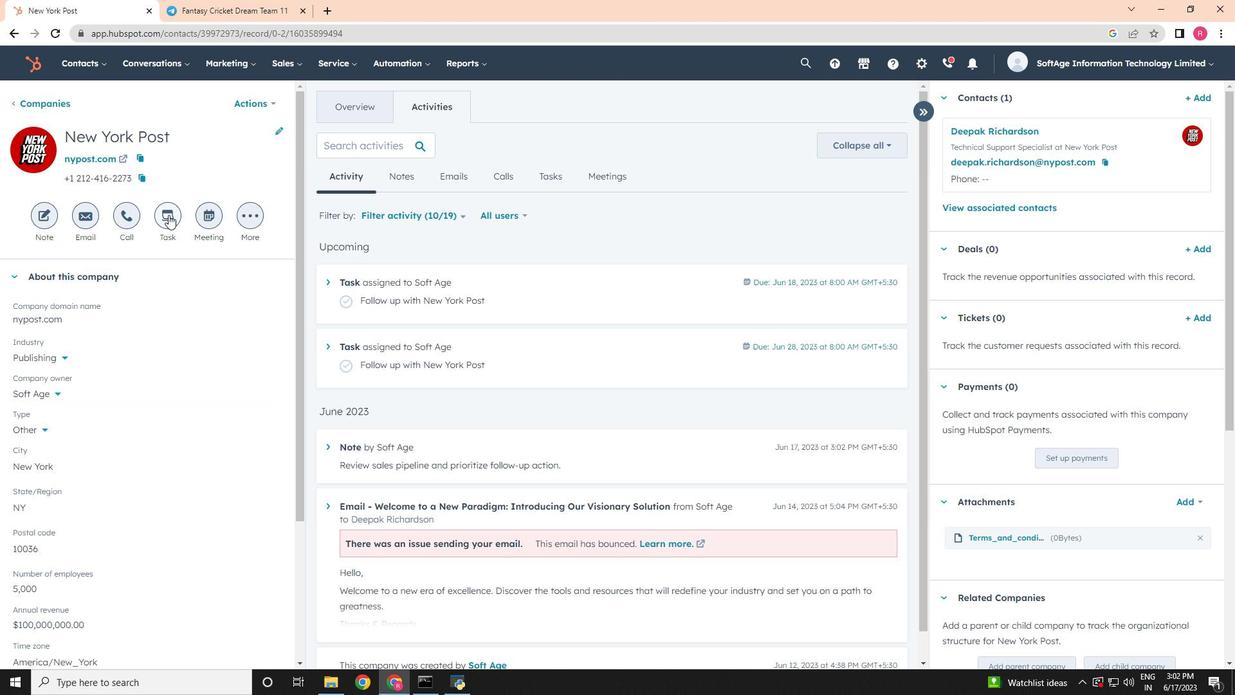 
Action: Mouse moved to (936, 370)
Screenshot: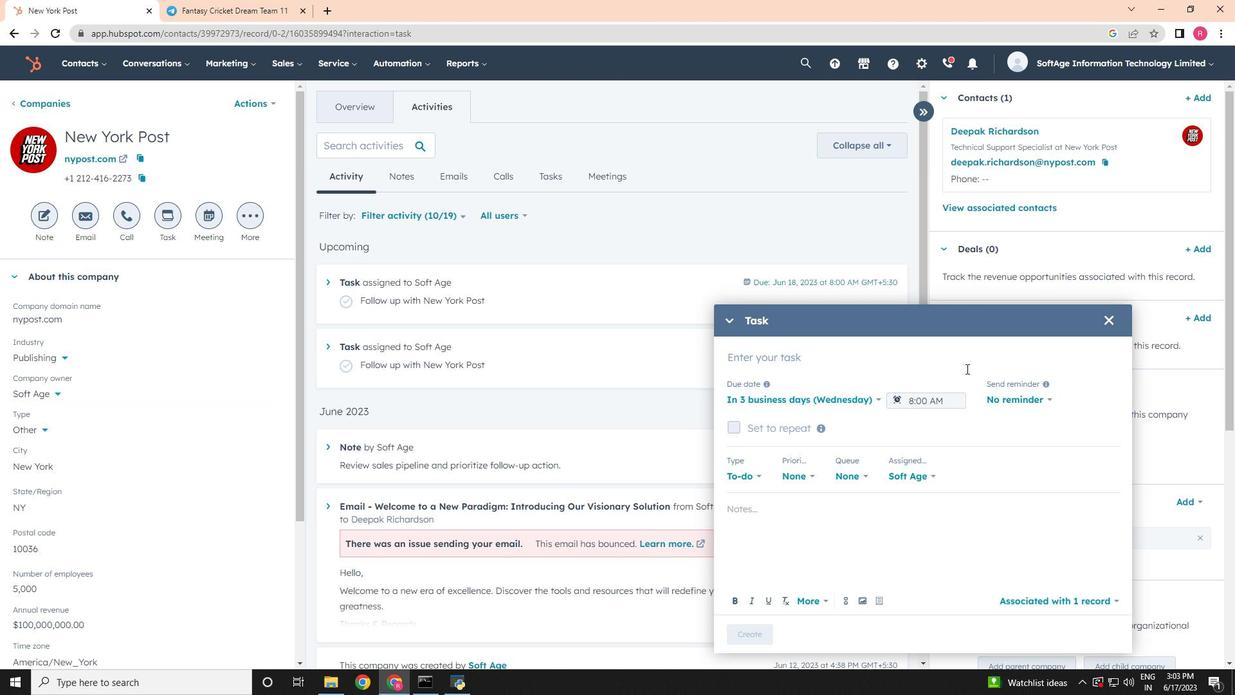 
Action: Key pressed <Key.shift>Appointment<Key.space><Key.shift><Key.shift><Key.shift><Key.shift><Key.shift><Key.shift><Key.shift>Flxed
Screenshot: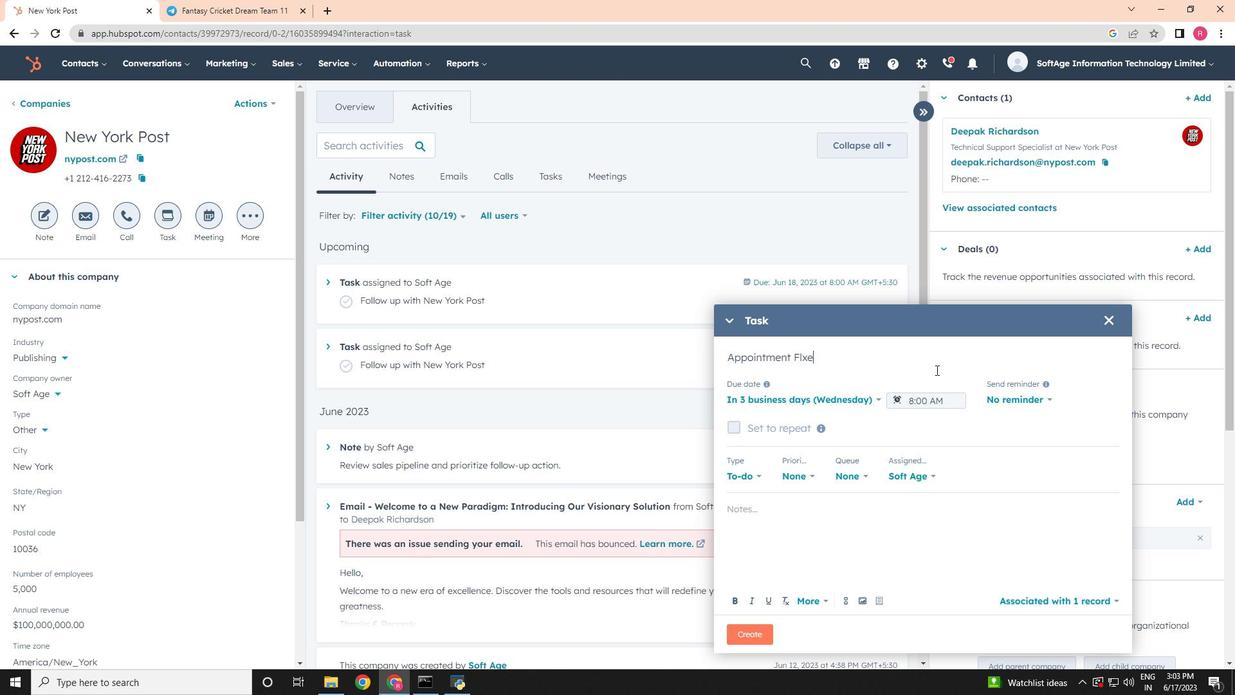 
Action: Mouse moved to (827, 400)
Screenshot: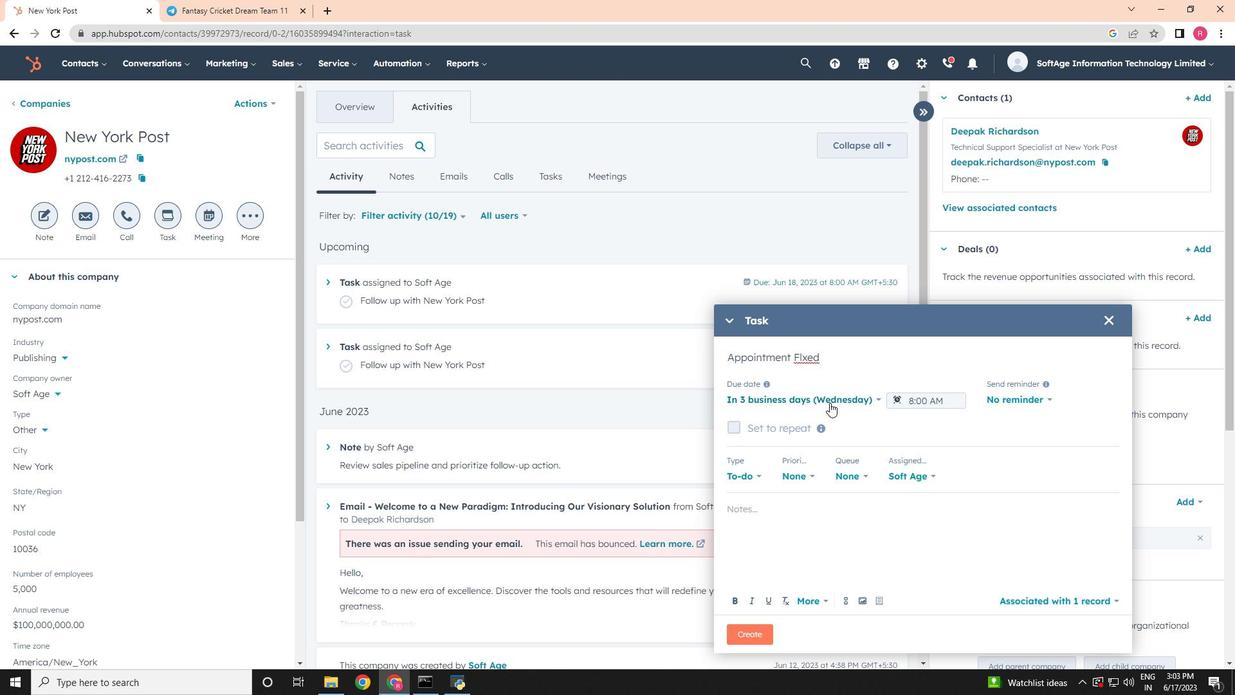 
Action: Mouse pressed left at (827, 400)
Screenshot: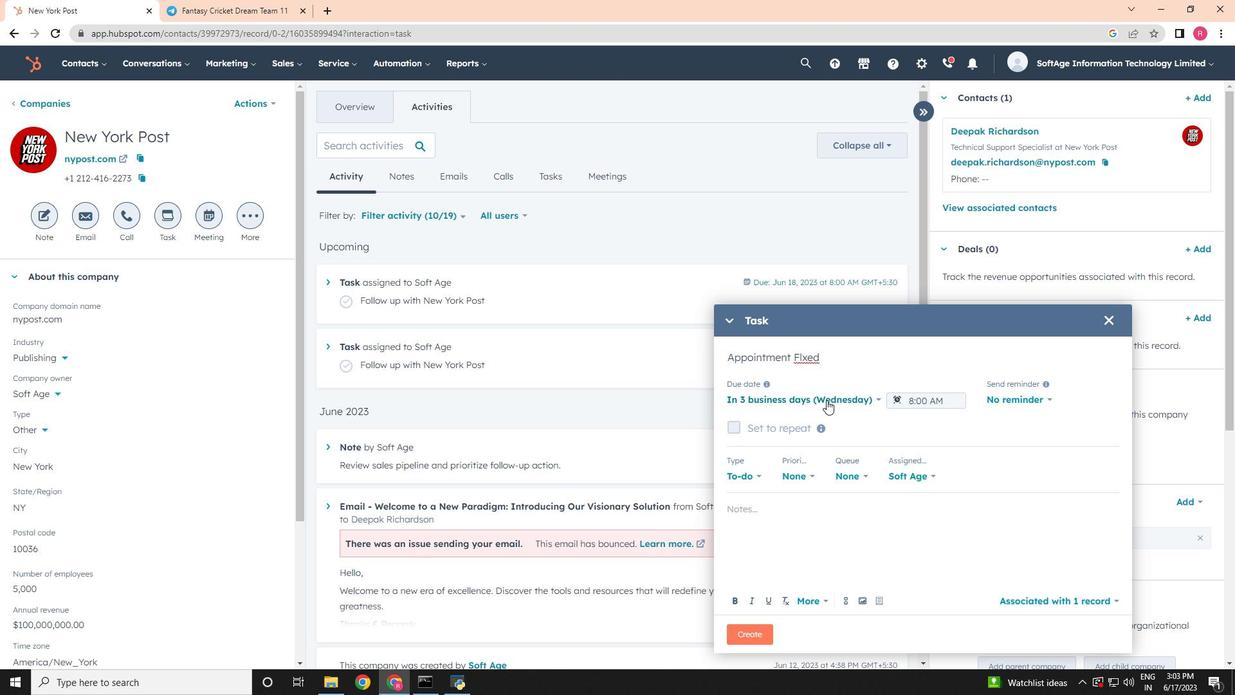 
Action: Mouse moved to (776, 462)
Screenshot: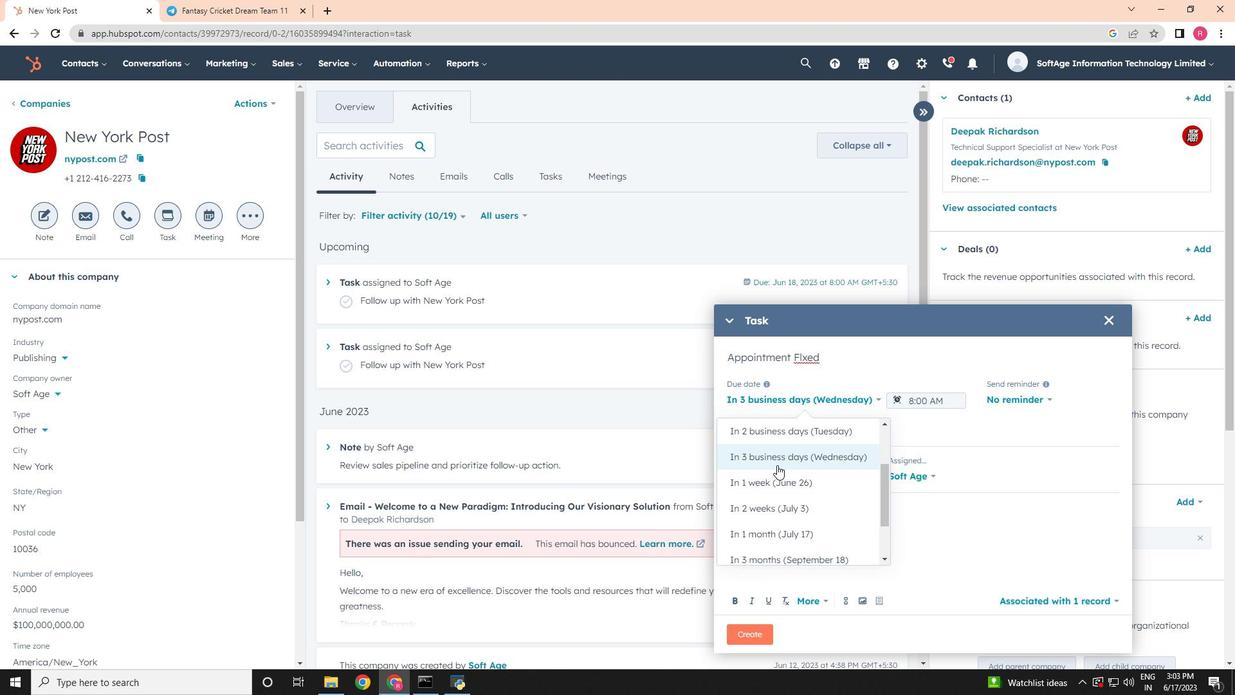 
Action: Mouse pressed left at (776, 462)
Screenshot: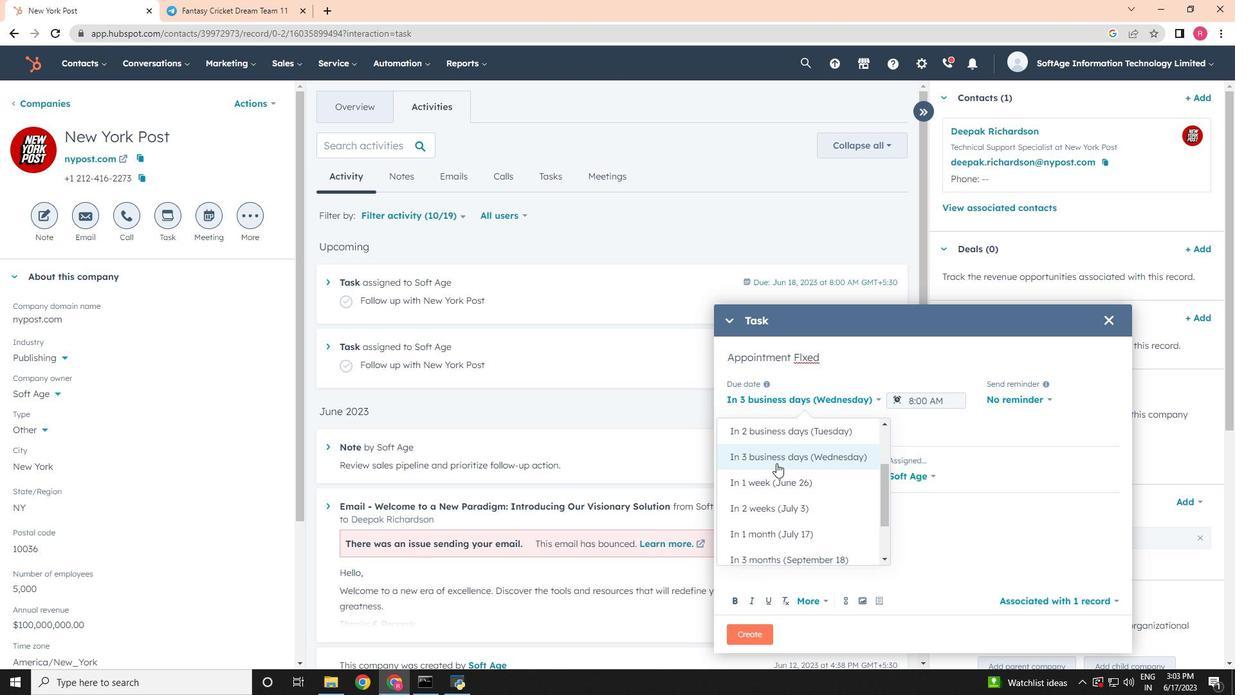 
Action: Mouse moved to (995, 396)
Screenshot: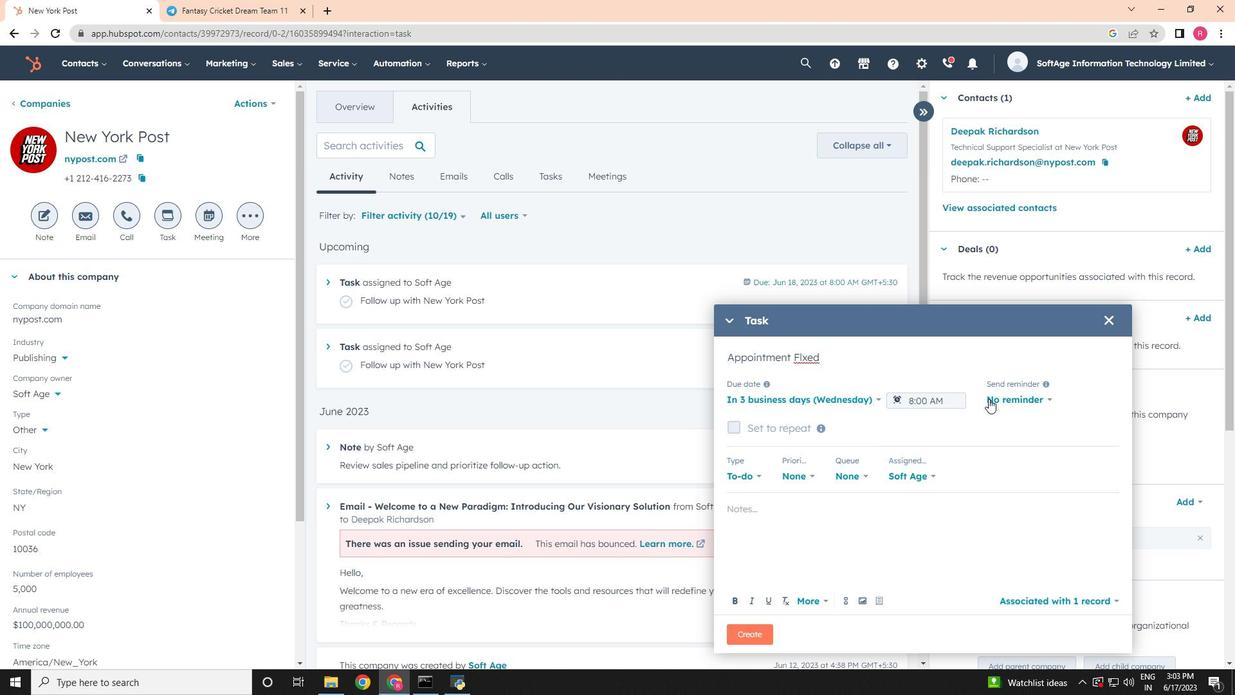 
Action: Mouse pressed left at (995, 396)
Screenshot: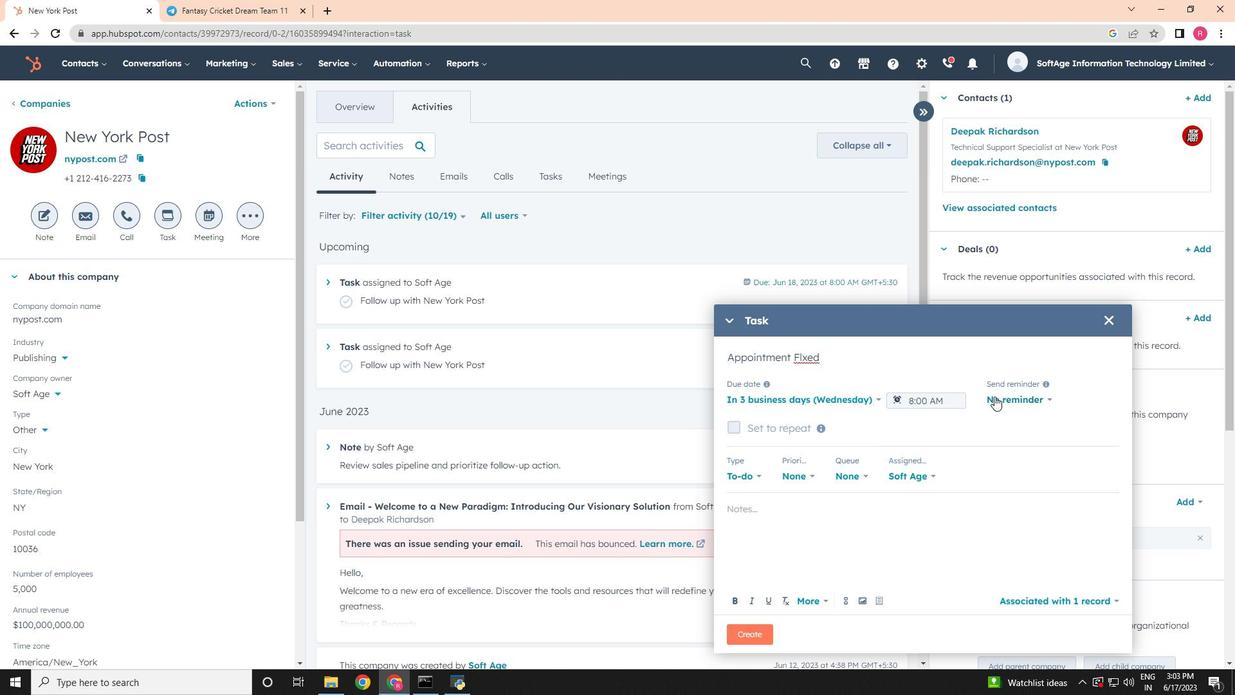 
Action: Mouse moved to (982, 479)
Screenshot: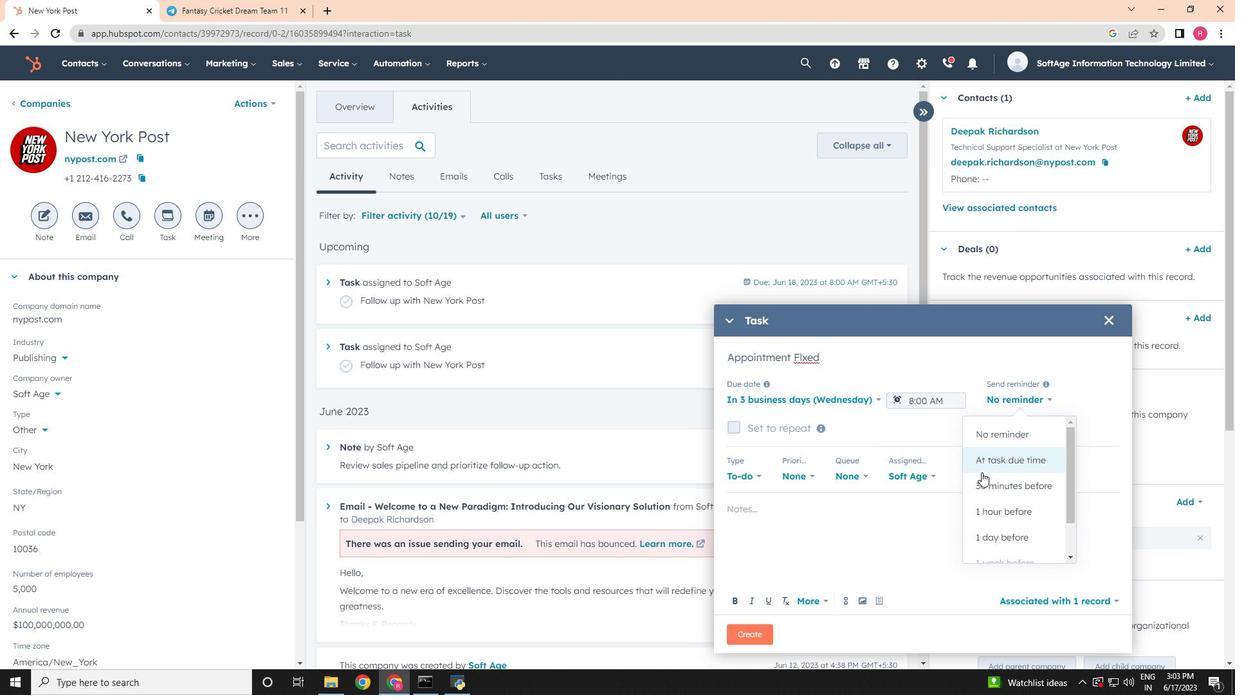 
Action: Mouse pressed left at (982, 479)
Screenshot: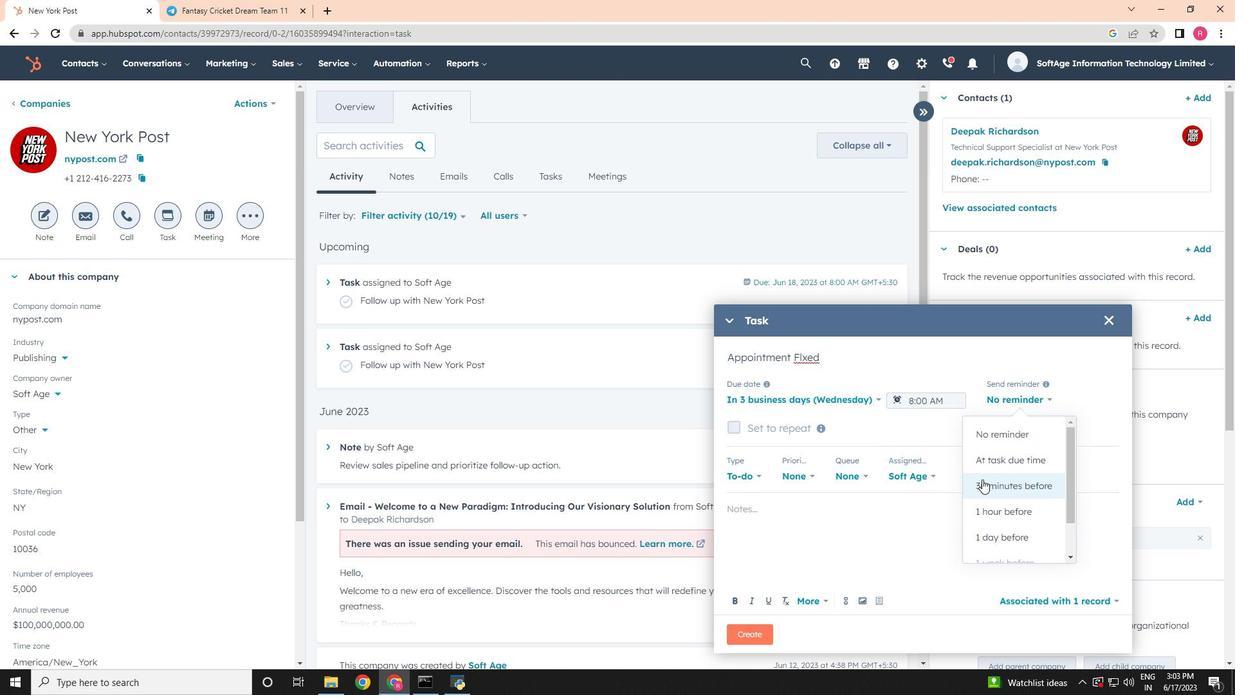 
Action: Mouse moved to (800, 473)
Screenshot: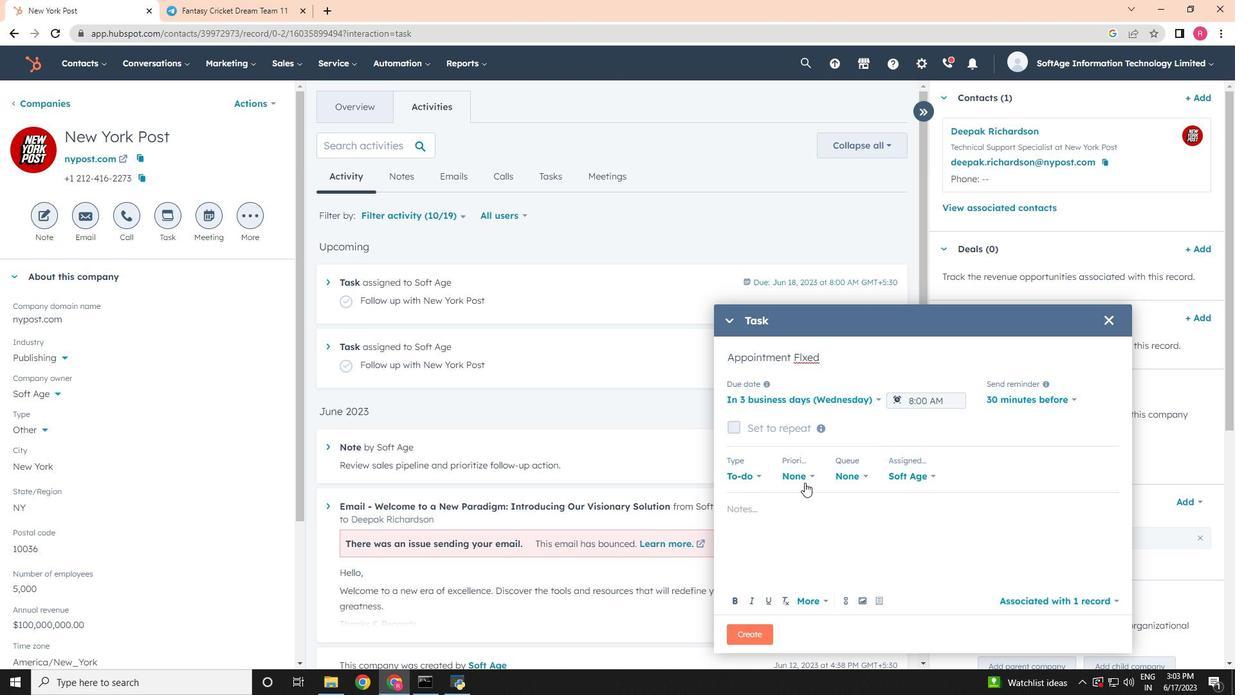 
Action: Mouse pressed left at (800, 473)
Screenshot: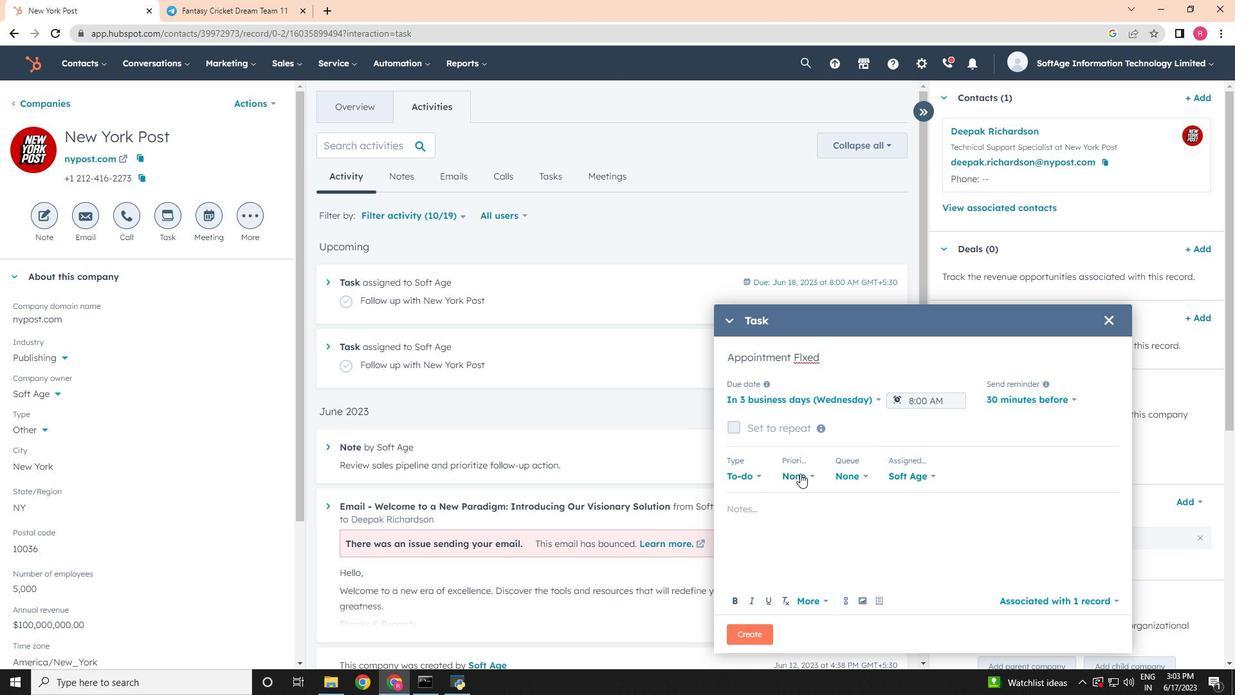 
Action: Mouse moved to (793, 549)
Screenshot: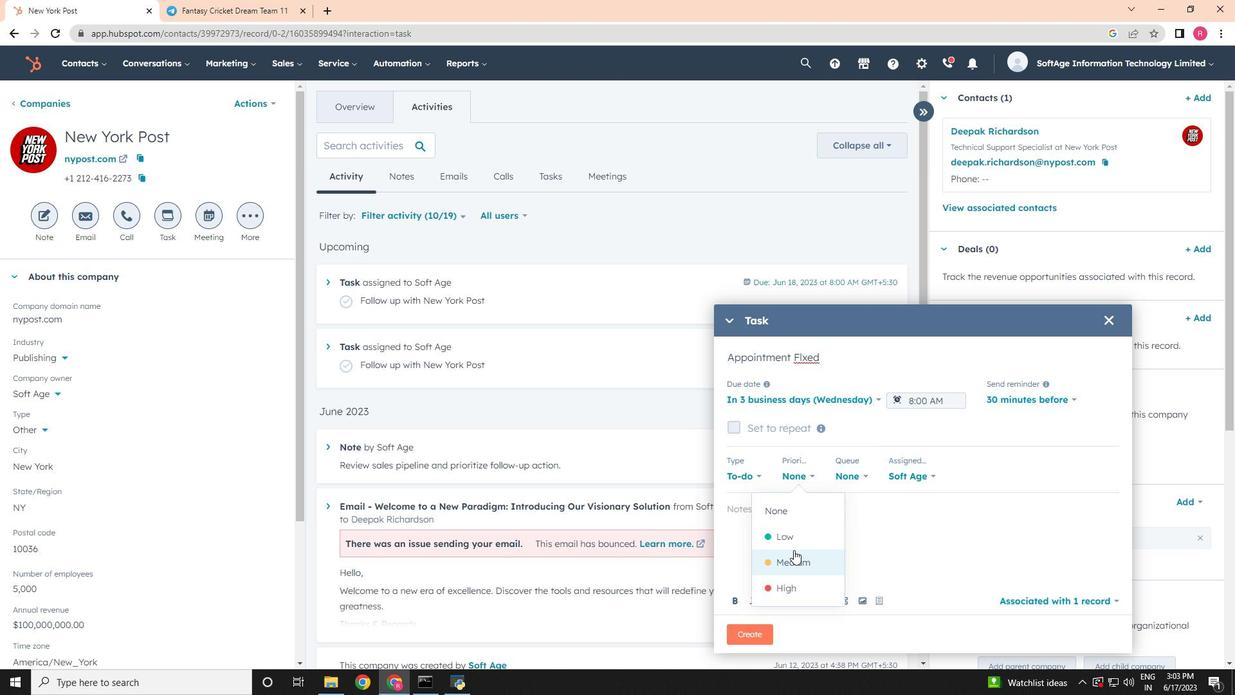 
Action: Mouse pressed left at (793, 549)
Screenshot: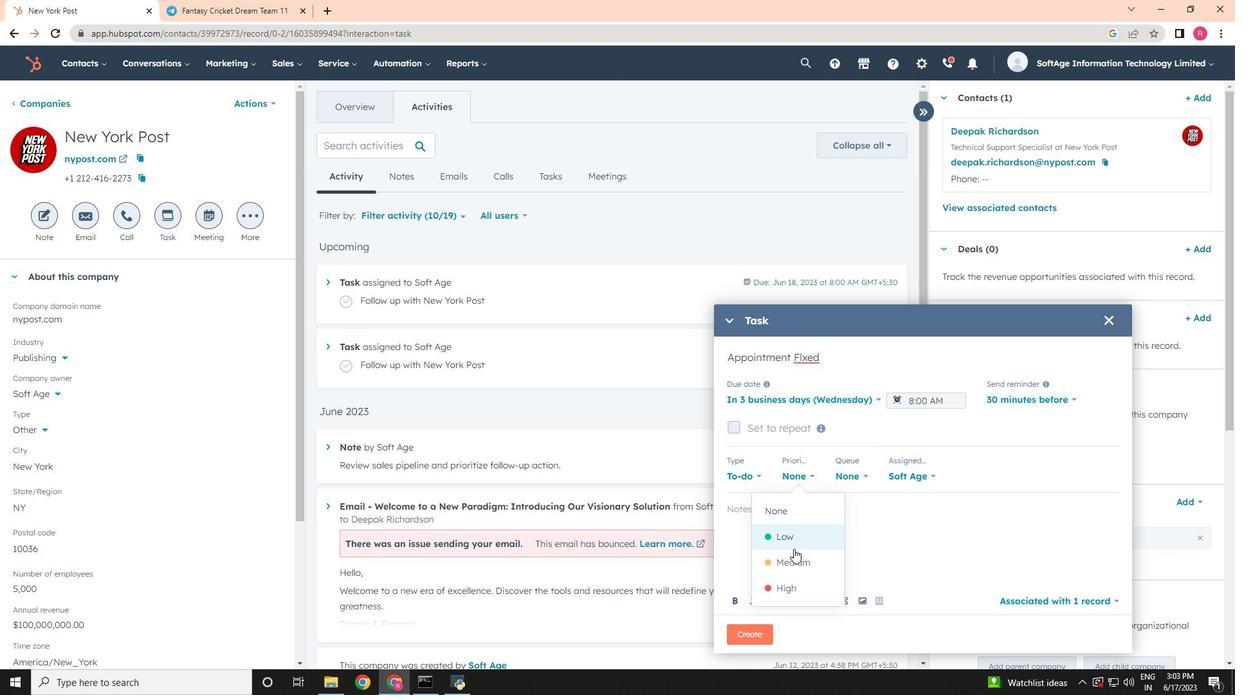 
Action: Mouse moved to (767, 529)
Screenshot: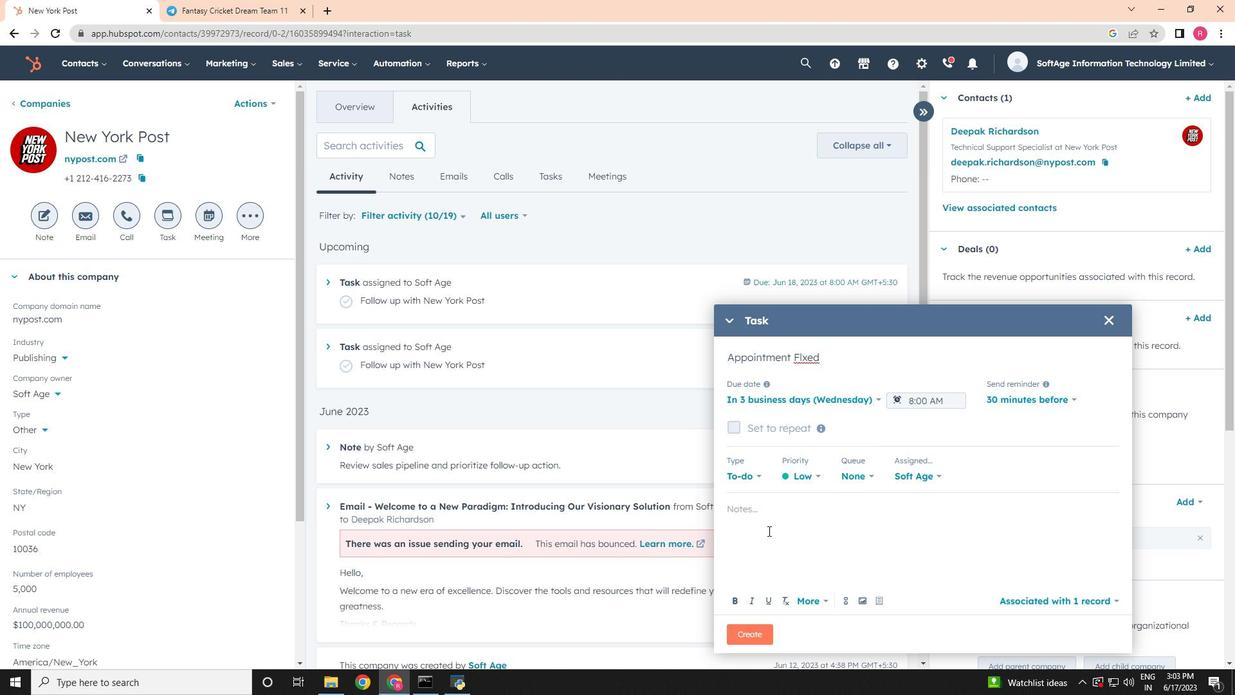 
Action: Mouse pressed left at (767, 529)
Screenshot: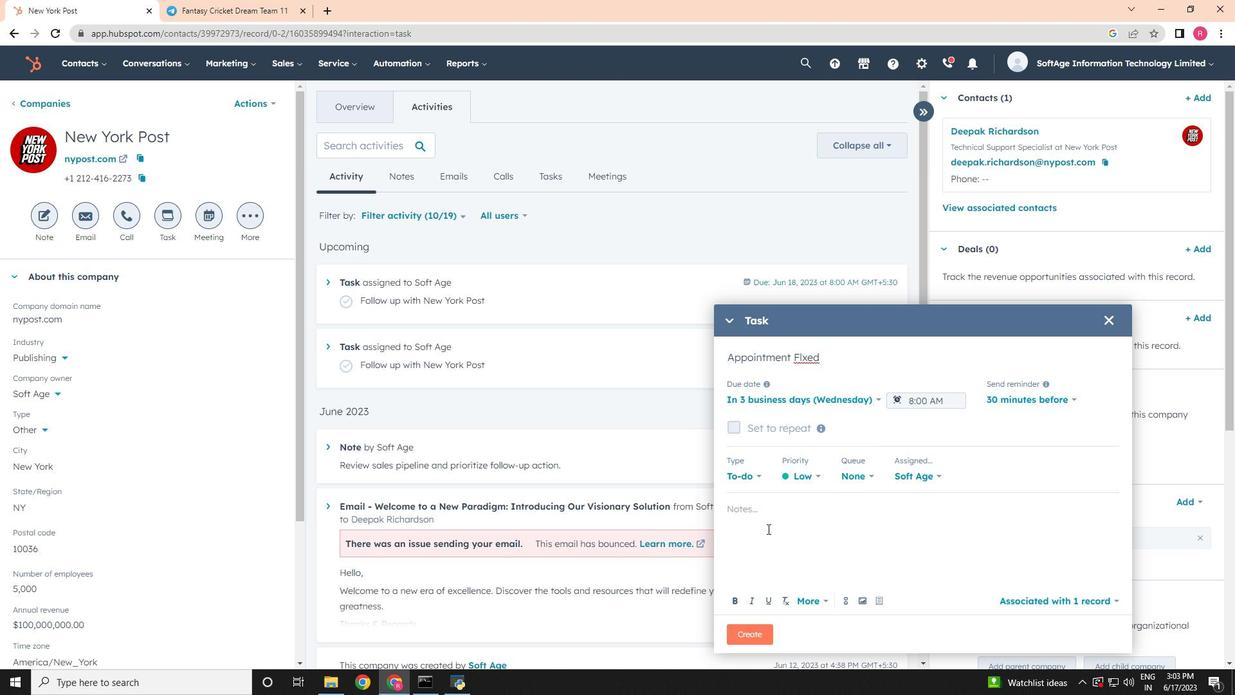 
Action: Key pressed follow<Key.space>up<Key.space>with<Key.space>the<Key.space>clint<Key.space><Key.backspace><Key.backspace><Key.backspace>ent<Key.space>regarding<Key.space>their<Key.space>recent<Key.space>inquiry<Key.space>and<Key.space>address<Key.space>any<Key.space>questions<Key.space>they<Key.space>may<Key.space>have.
Screenshot: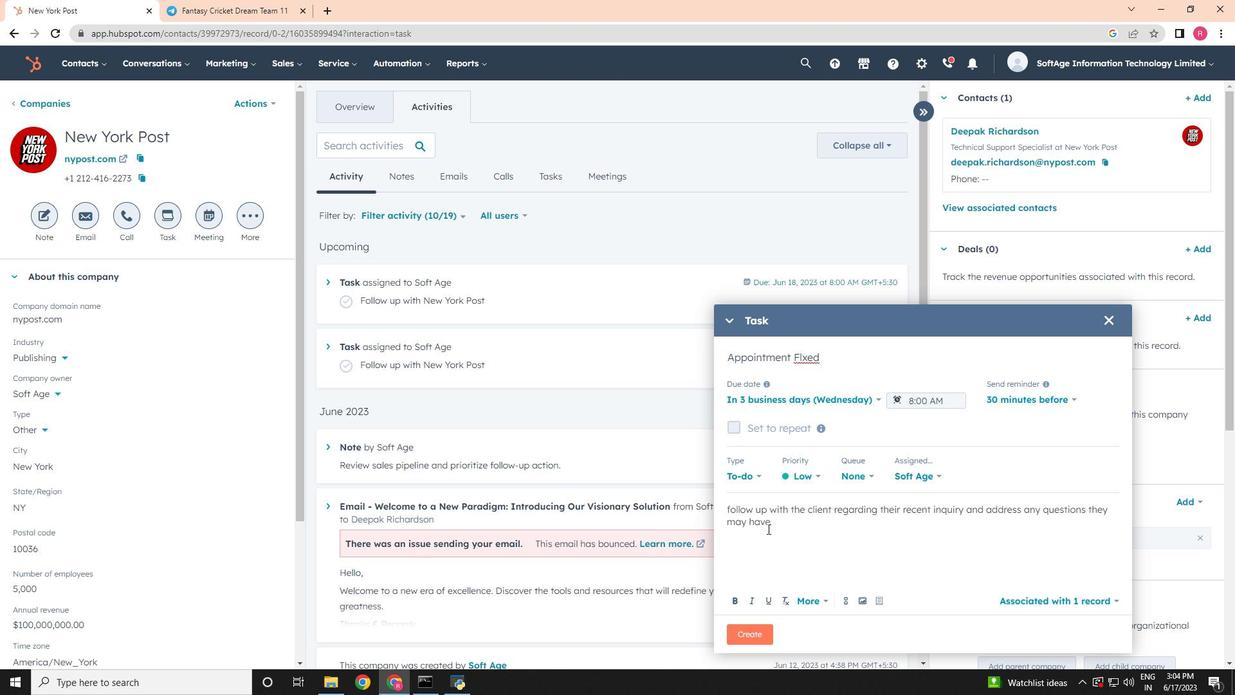 
Action: Mouse moved to (755, 637)
Screenshot: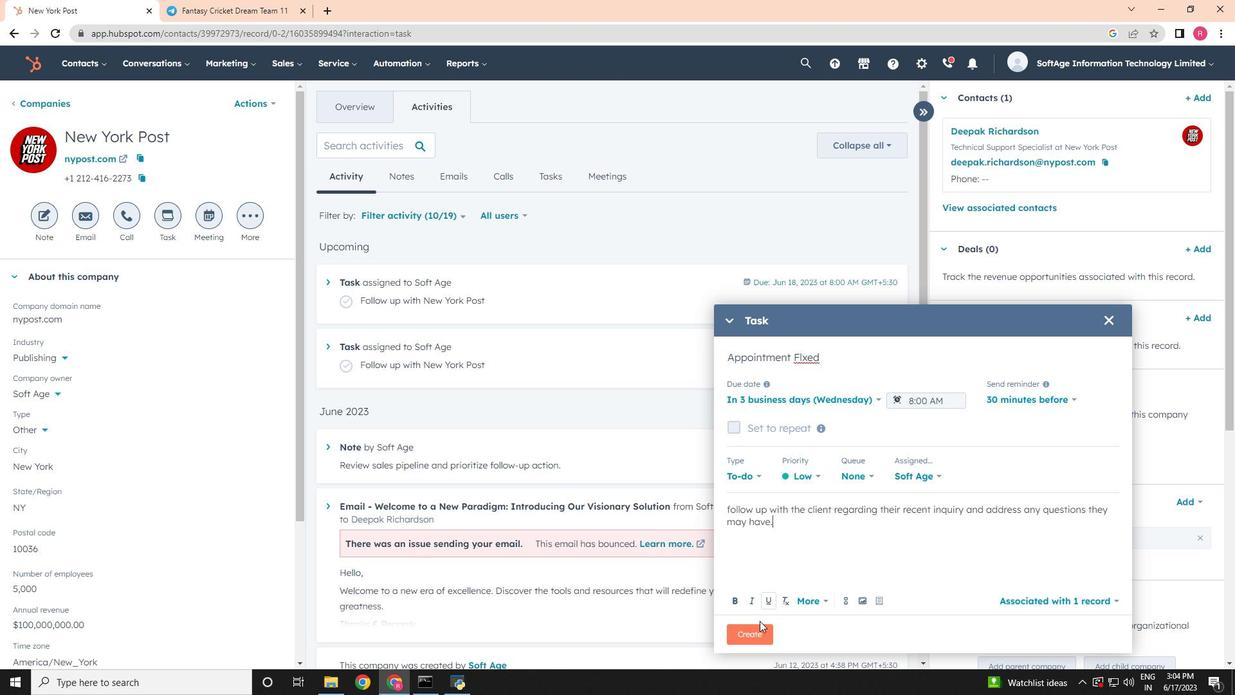 
Action: Mouse pressed left at (755, 637)
Screenshot: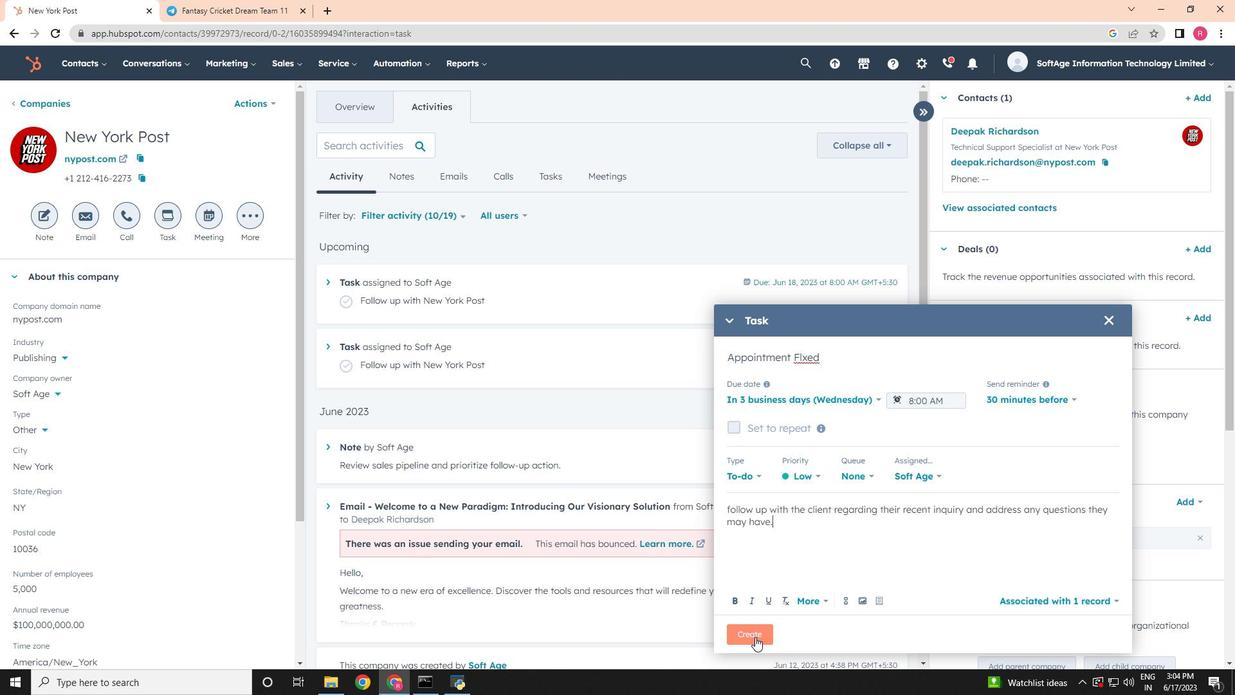 
